 Task: Find connections with filter location Mineiros with filter topic #Storytellingwith filter profile language French with filter current company Industry Research Co with filter school Mulund College Of Commerce with filter industry Reupholstery and Furniture Repair with filter service category Ghostwriting with filter keywords title Church Volunteer
Action: Mouse moved to (524, 96)
Screenshot: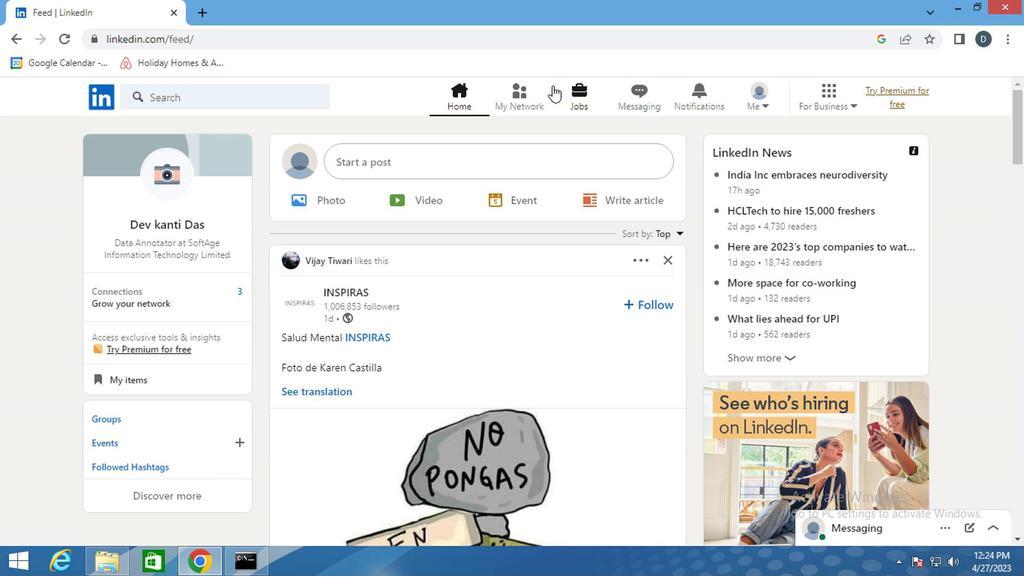 
Action: Mouse pressed left at (524, 96)
Screenshot: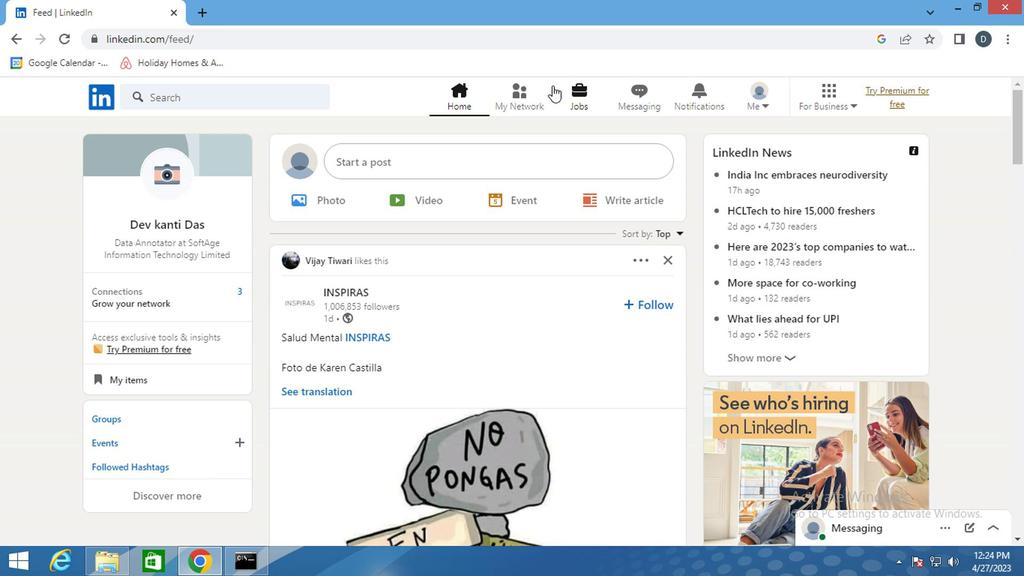 
Action: Mouse moved to (287, 178)
Screenshot: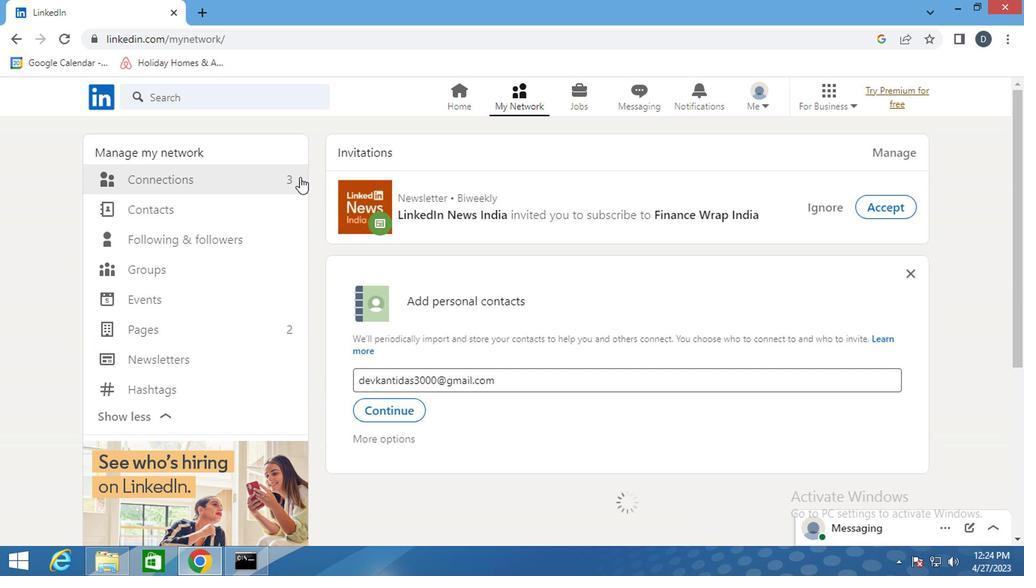 
Action: Mouse pressed left at (287, 178)
Screenshot: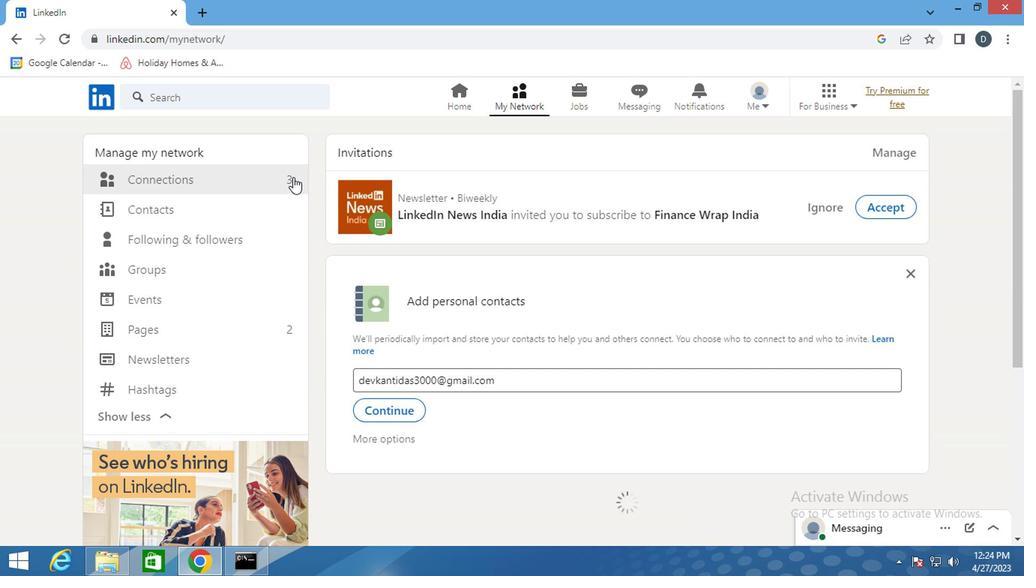 
Action: Mouse pressed left at (287, 178)
Screenshot: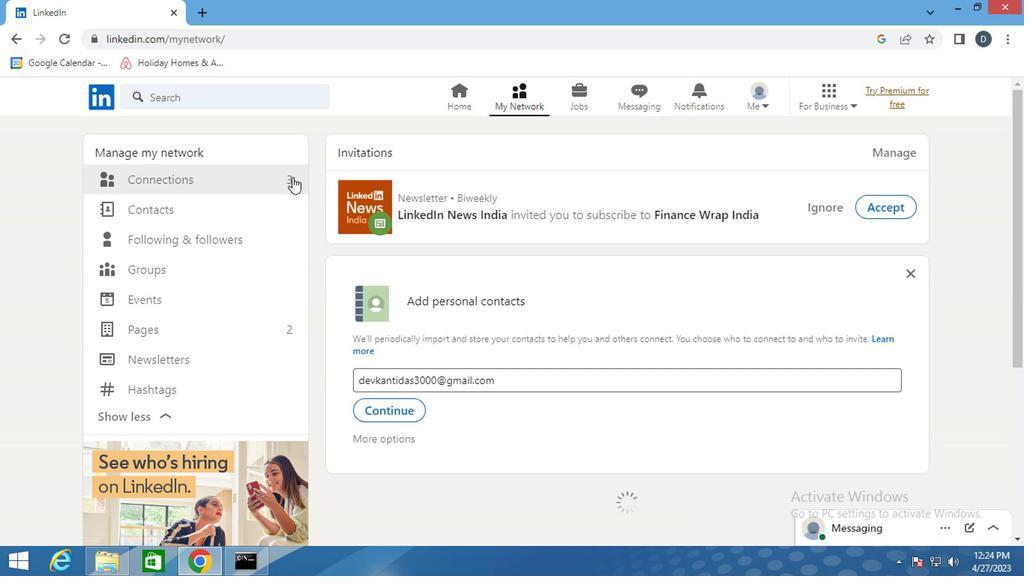
Action: Mouse moved to (642, 185)
Screenshot: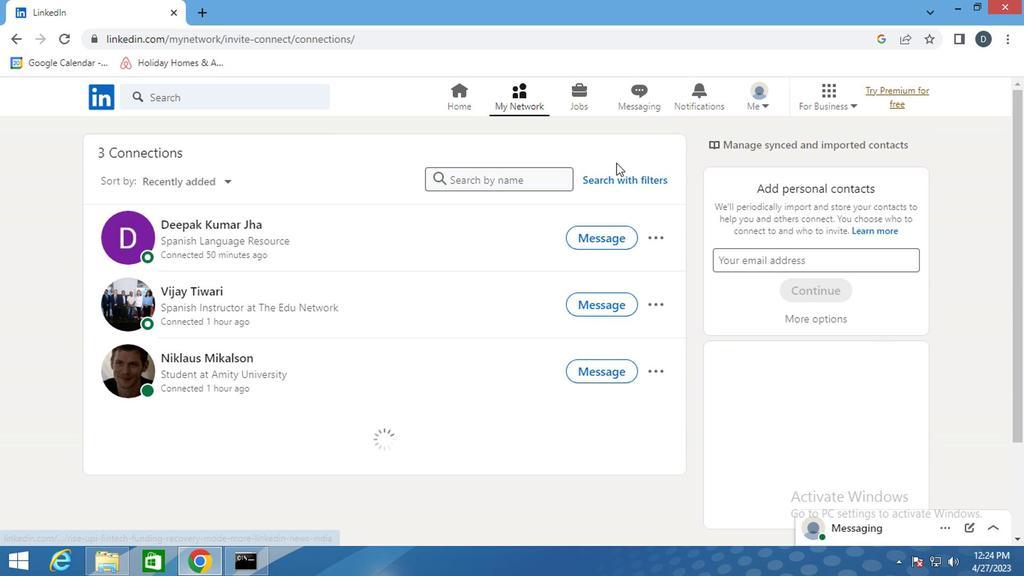 
Action: Mouse pressed left at (642, 185)
Screenshot: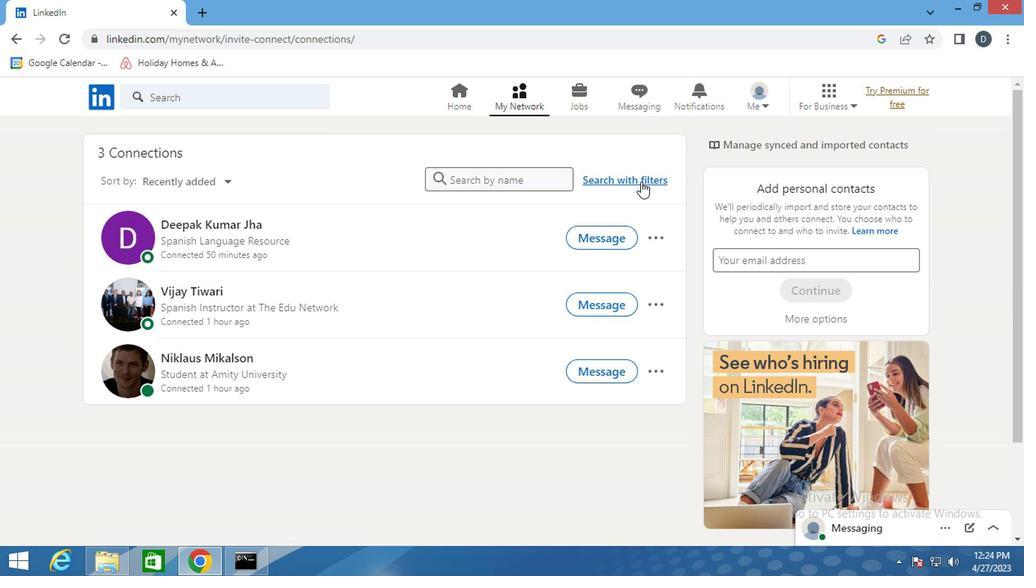 
Action: Mouse moved to (554, 136)
Screenshot: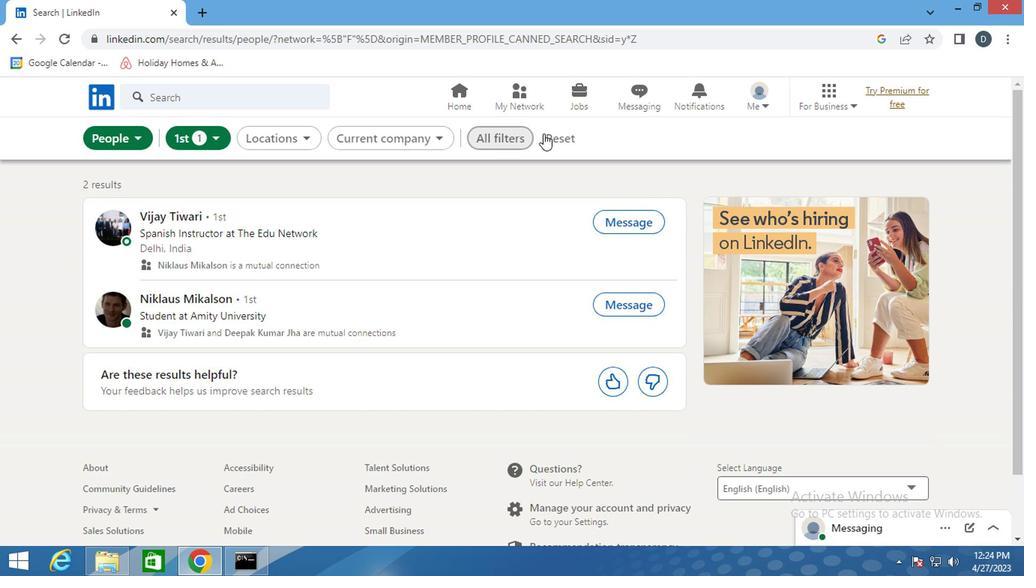 
Action: Mouse pressed left at (554, 136)
Screenshot: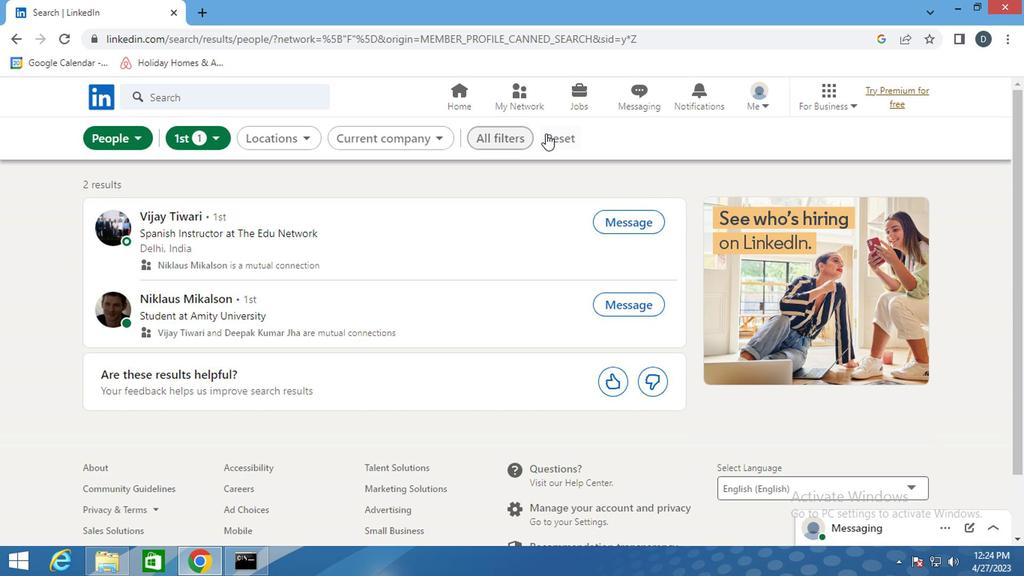 
Action: Mouse moved to (548, 137)
Screenshot: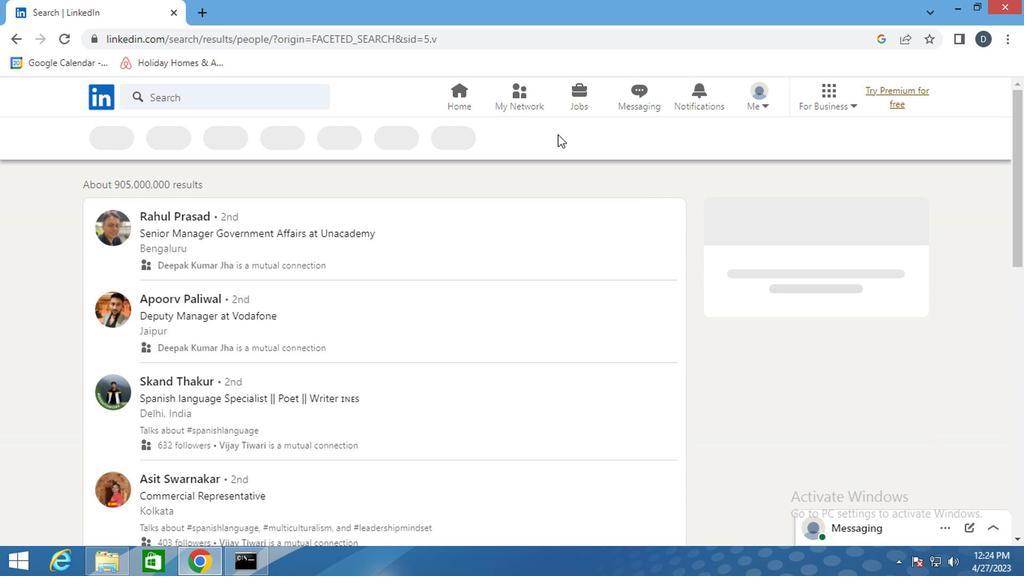 
Action: Mouse pressed left at (548, 137)
Screenshot: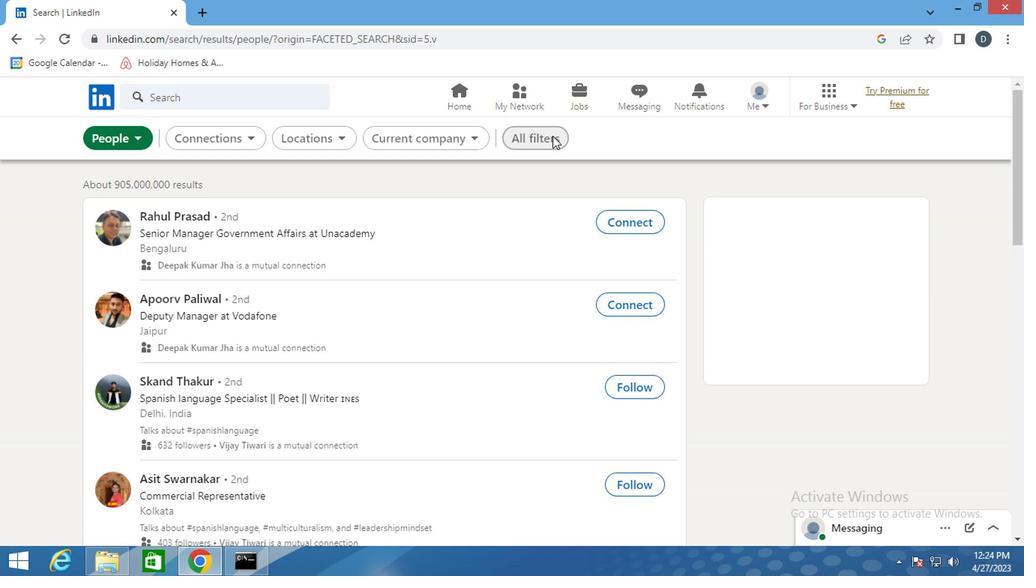 
Action: Mouse moved to (771, 298)
Screenshot: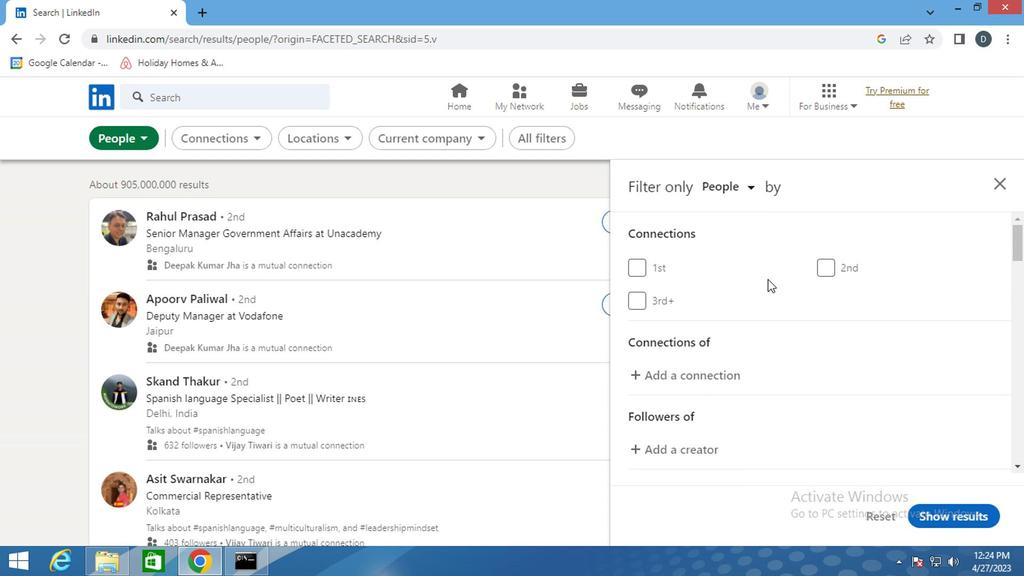 
Action: Mouse scrolled (771, 297) with delta (0, -1)
Screenshot: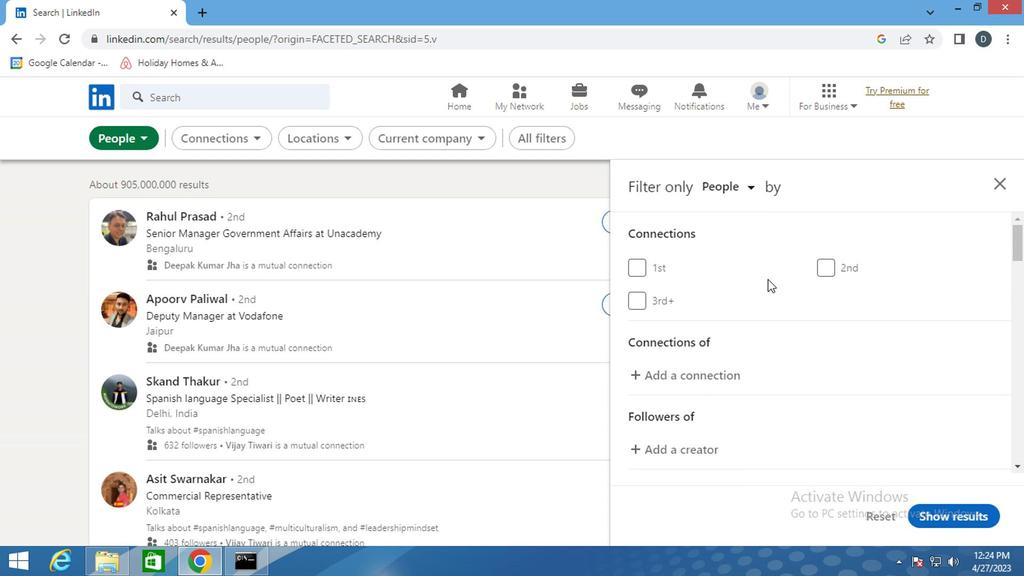 
Action: Mouse scrolled (771, 297) with delta (0, -1)
Screenshot: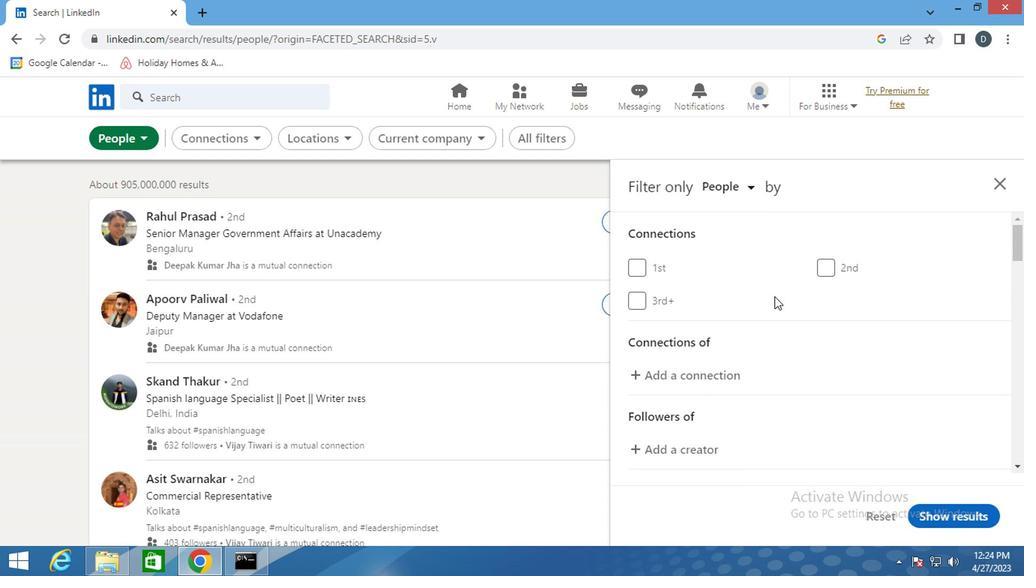 
Action: Mouse scrolled (771, 297) with delta (0, -1)
Screenshot: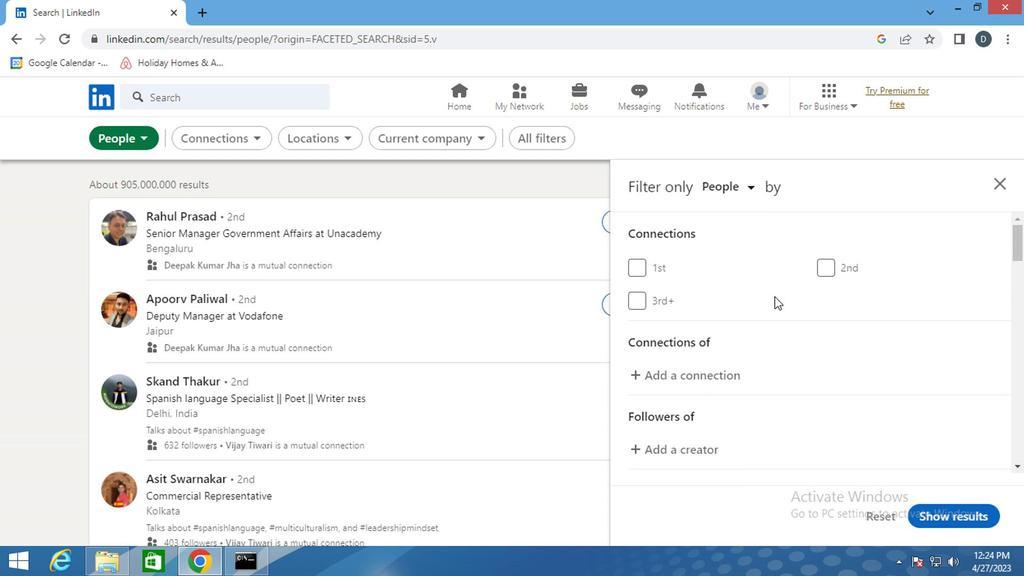 
Action: Mouse moved to (836, 357)
Screenshot: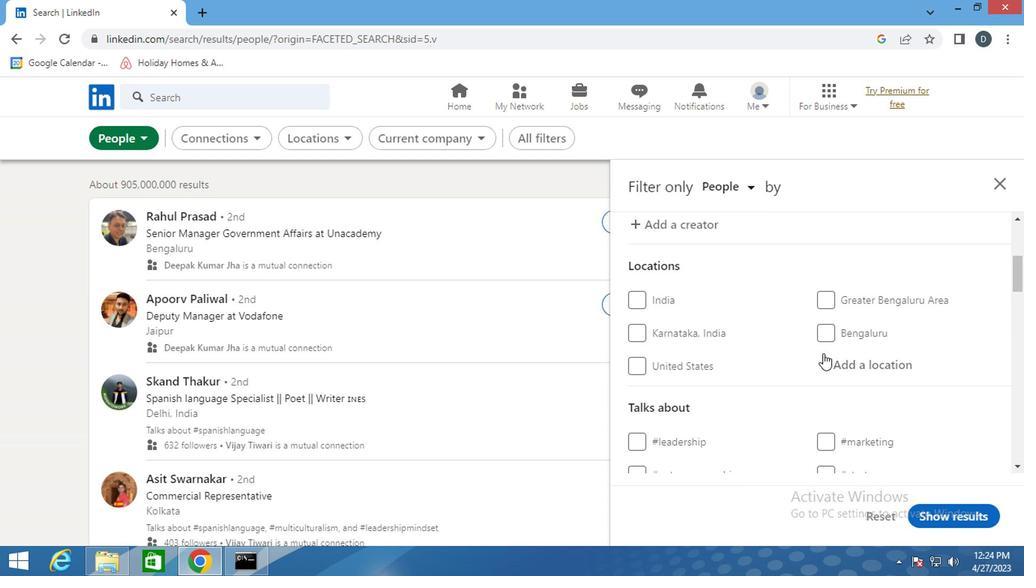 
Action: Mouse pressed left at (836, 357)
Screenshot: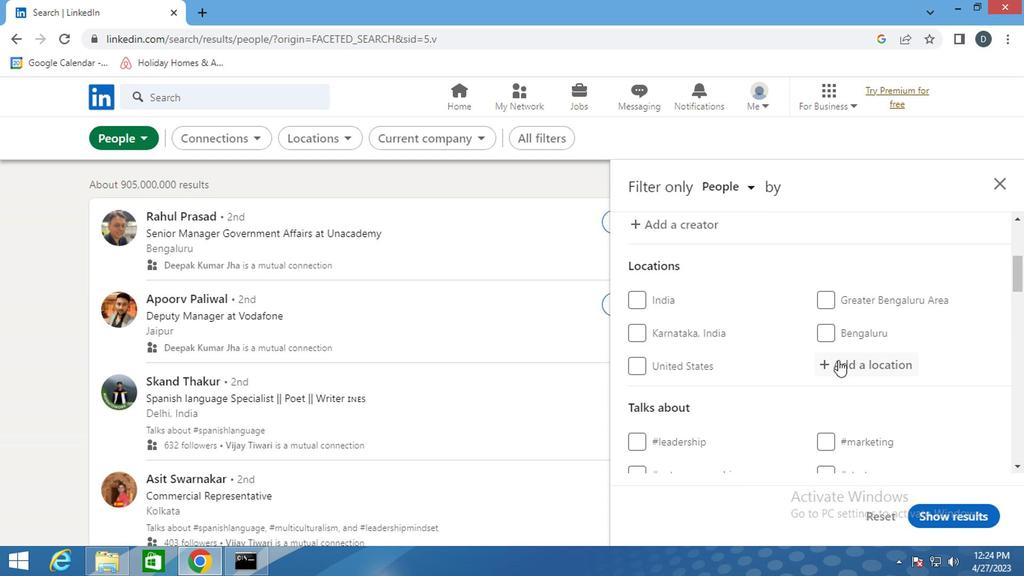 
Action: Mouse moved to (840, 355)
Screenshot: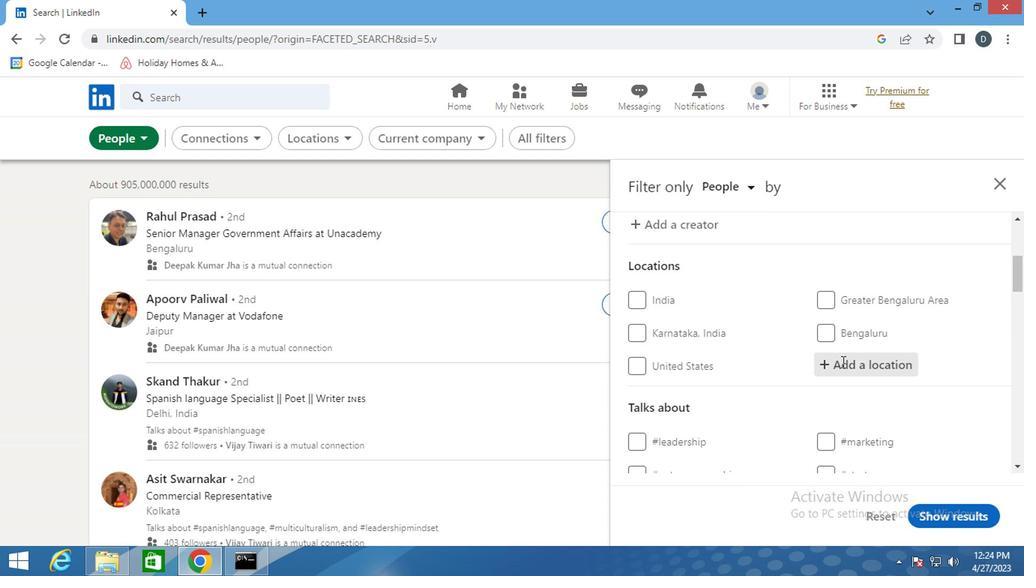 
Action: Key pressed <Key.shift_r>Miner<Key.backspace>ir
Screenshot: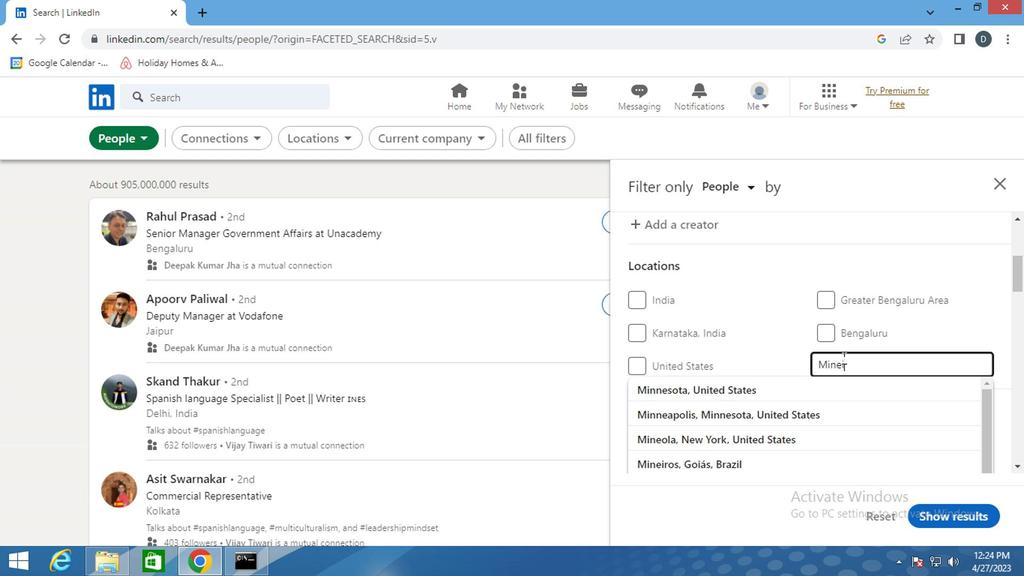 
Action: Mouse moved to (872, 361)
Screenshot: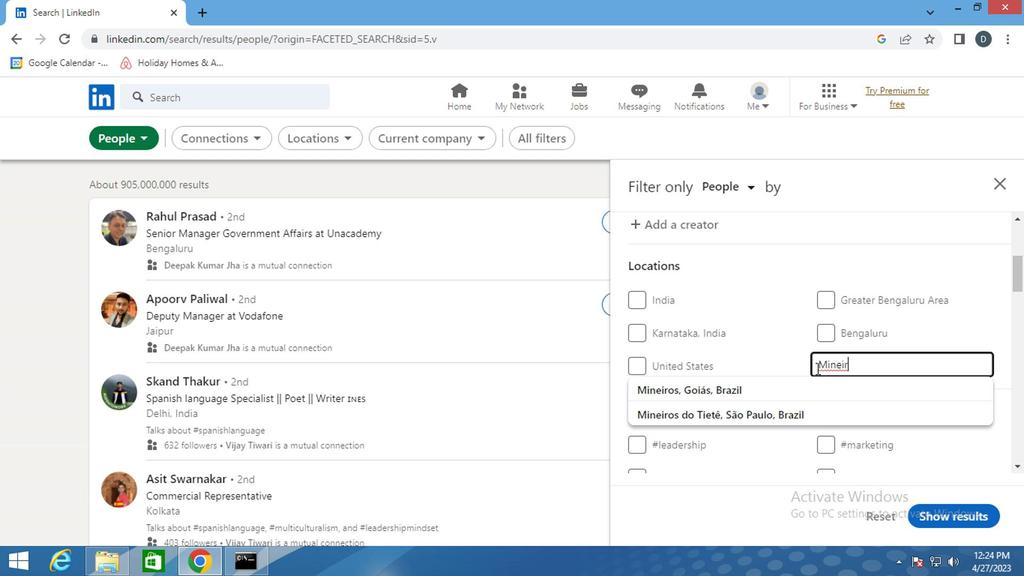 
Action: Key pressed os<Key.enter>
Screenshot: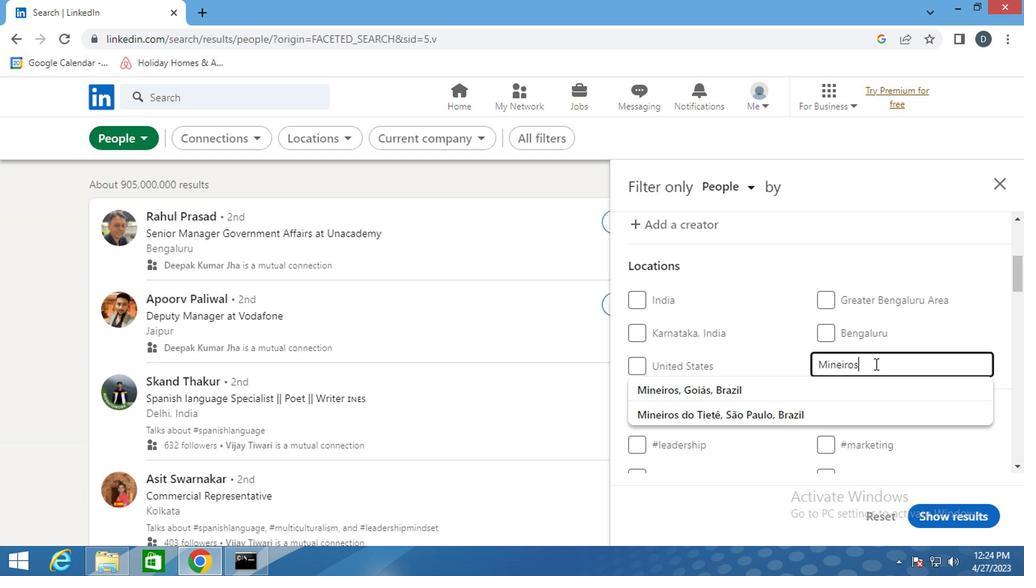 
Action: Mouse moved to (875, 361)
Screenshot: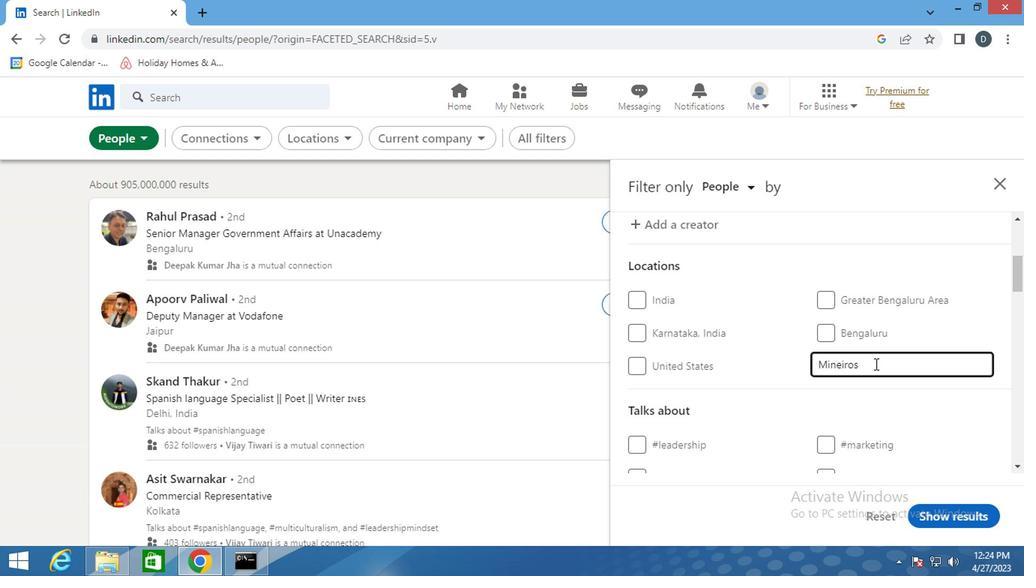 
Action: Mouse scrolled (875, 360) with delta (0, 0)
Screenshot: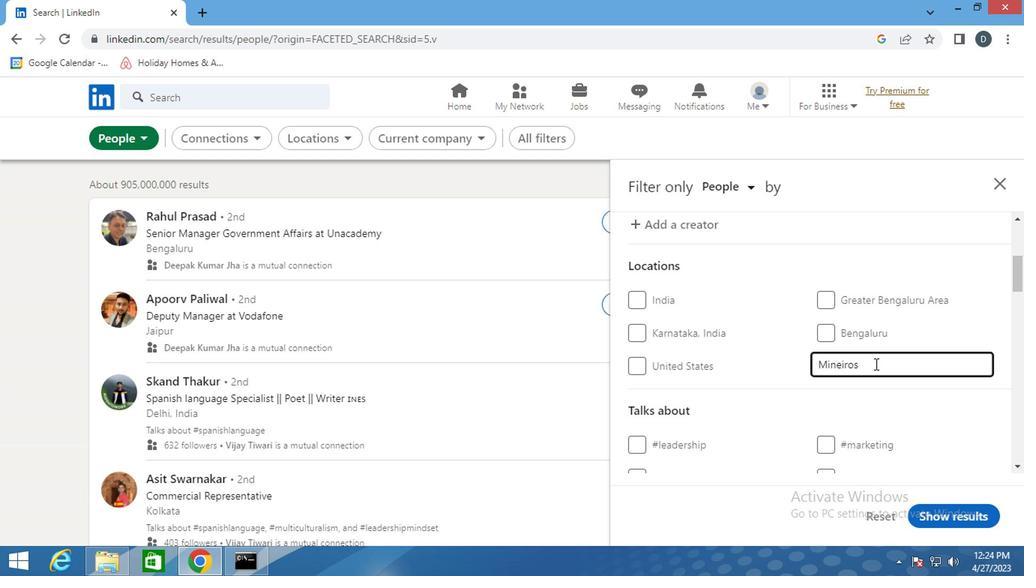 
Action: Mouse moved to (877, 363)
Screenshot: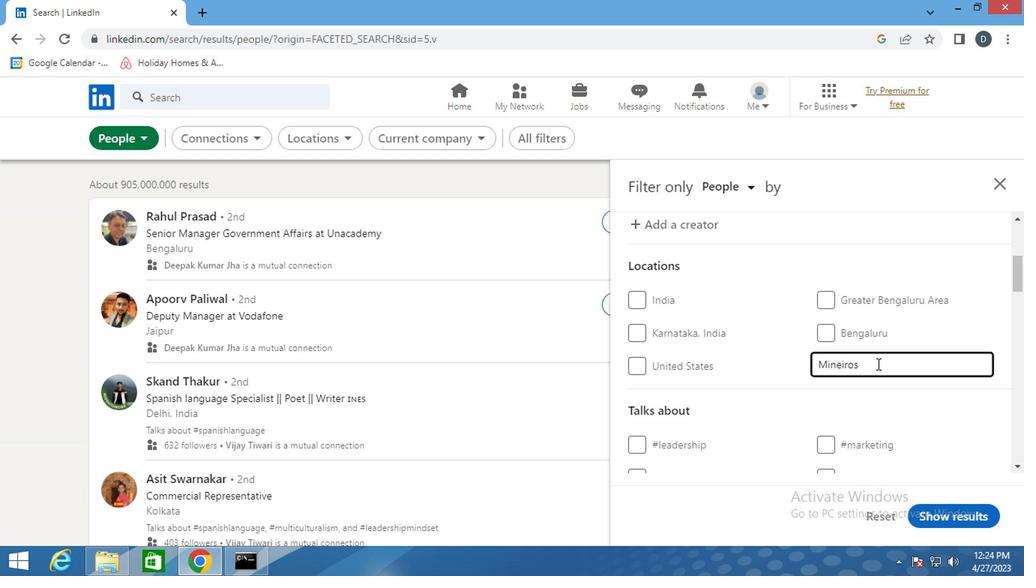 
Action: Mouse scrolled (877, 362) with delta (0, 0)
Screenshot: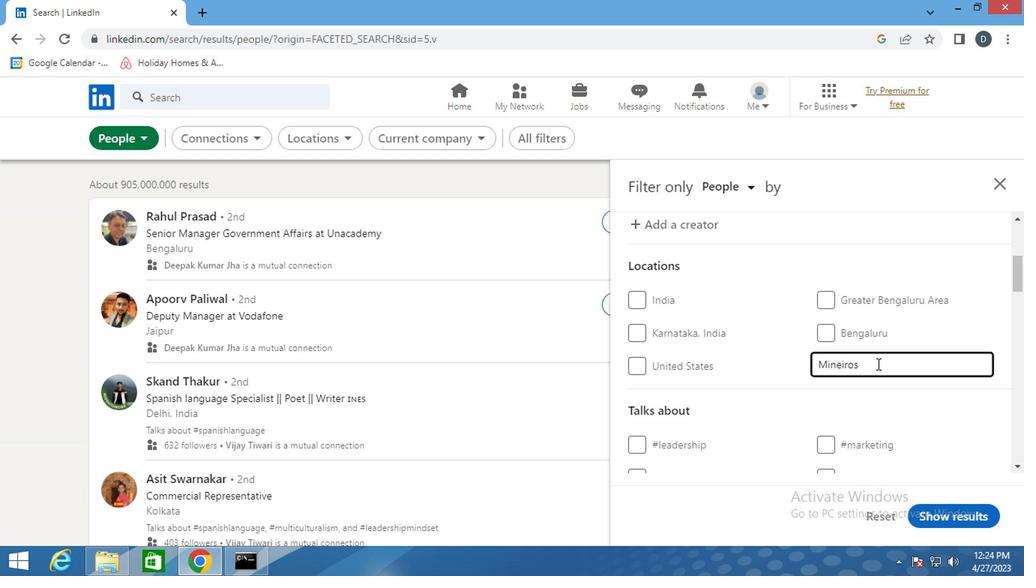 
Action: Mouse moved to (880, 366)
Screenshot: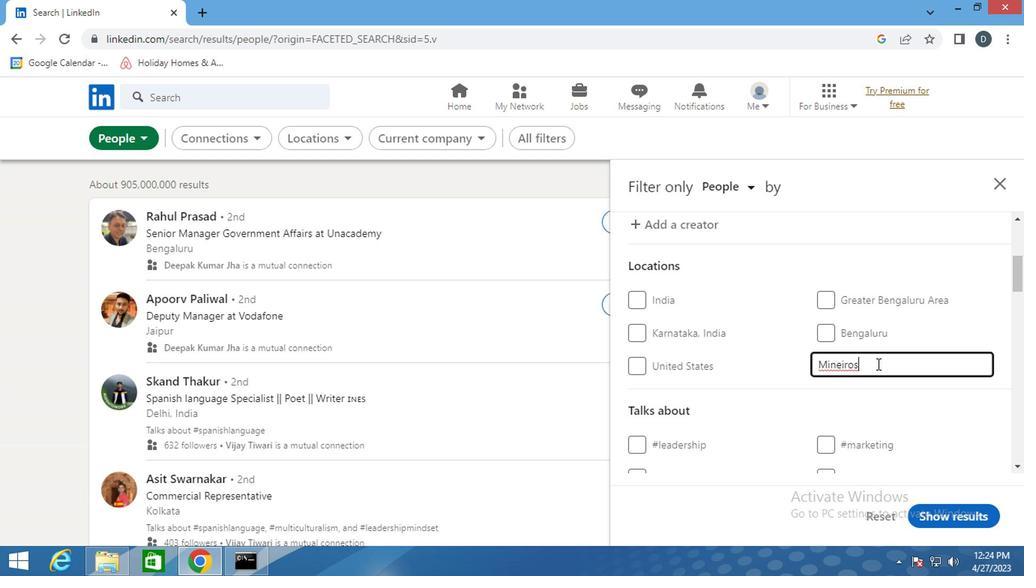 
Action: Mouse scrolled (880, 365) with delta (0, -1)
Screenshot: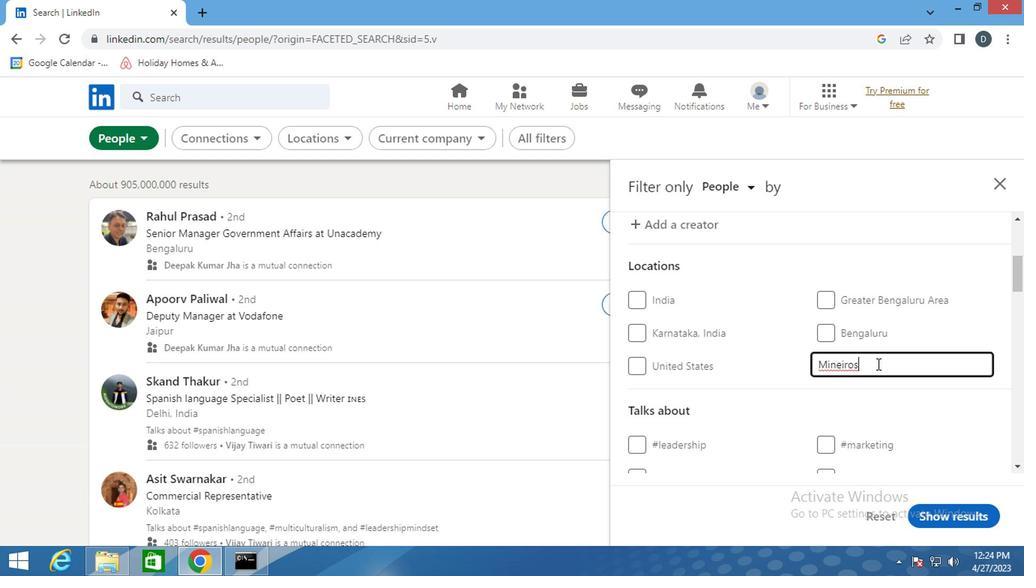 
Action: Mouse moved to (860, 276)
Screenshot: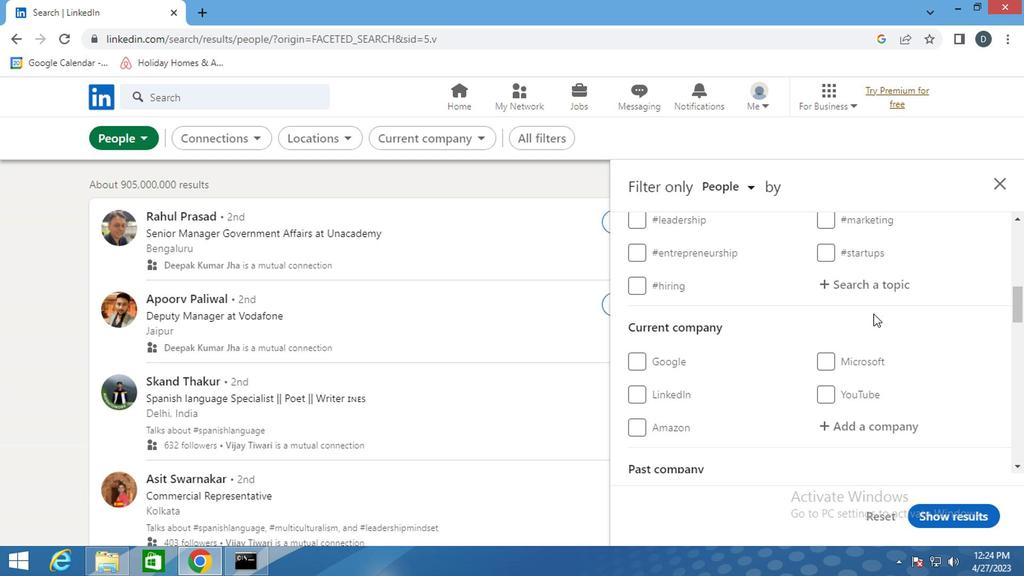
Action: Mouse pressed left at (860, 276)
Screenshot: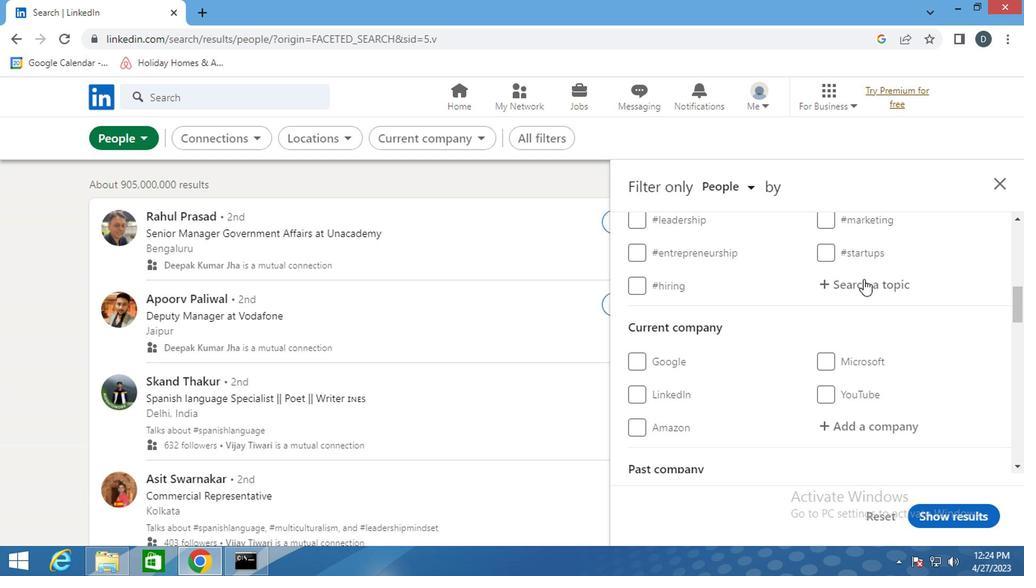 
Action: Key pressed <Key.shift>#<Key.shift>STORYTELLING
Screenshot: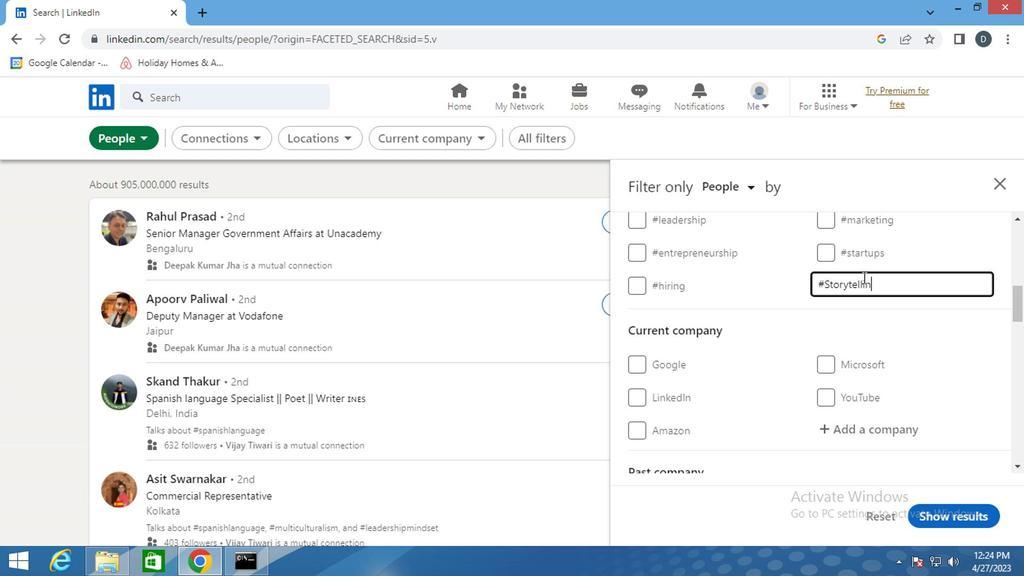 
Action: Mouse moved to (860, 306)
Screenshot: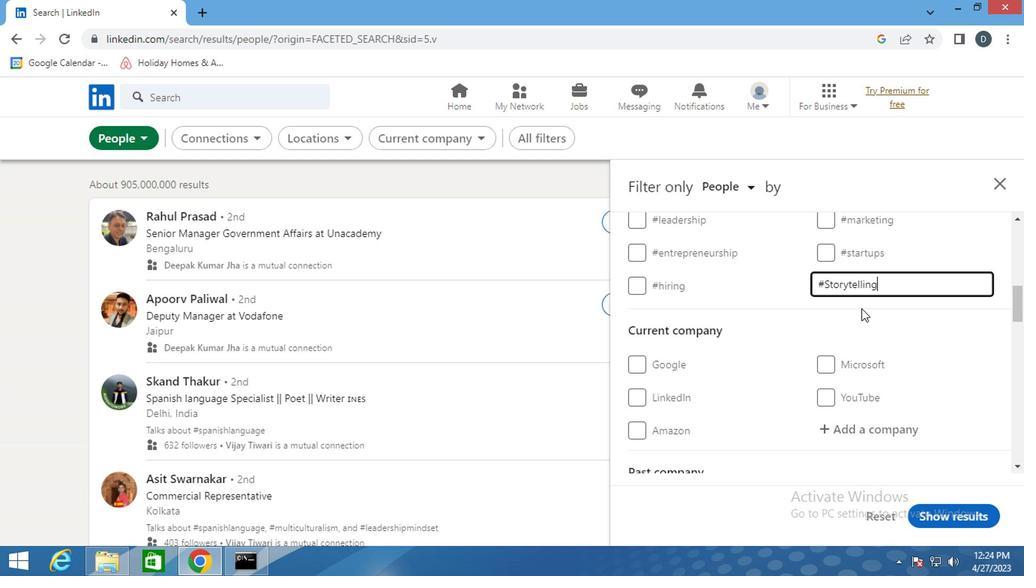 
Action: Mouse scrolled (860, 306) with delta (0, 0)
Screenshot: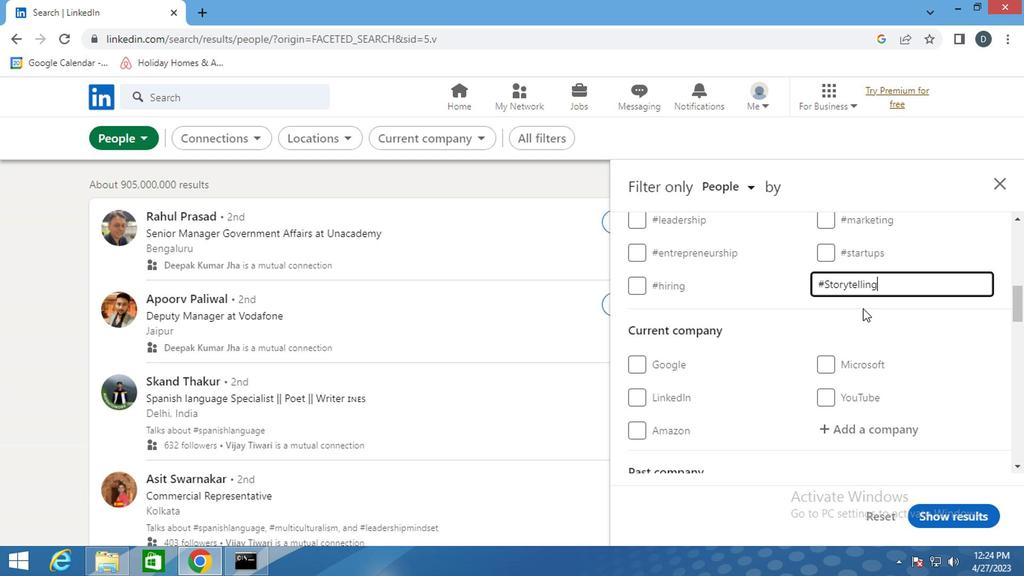 
Action: Mouse scrolled (860, 306) with delta (0, 0)
Screenshot: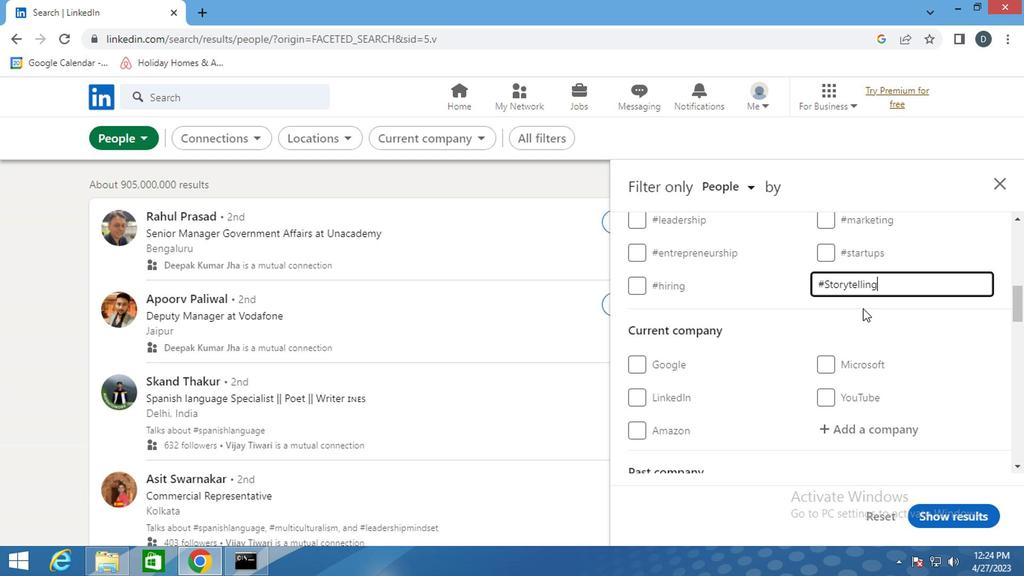 
Action: Mouse moved to (845, 286)
Screenshot: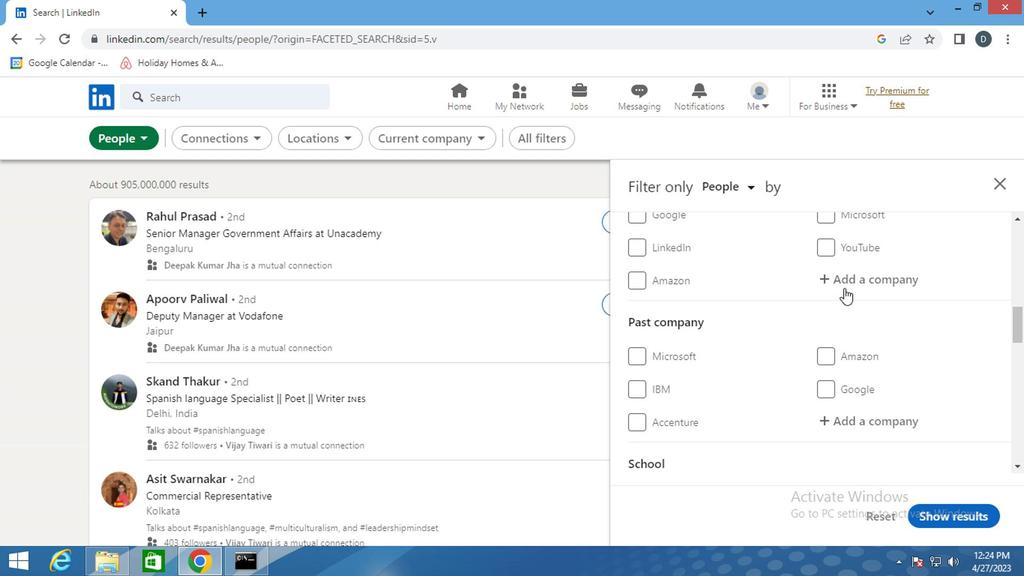 
Action: Mouse scrolled (845, 285) with delta (0, -1)
Screenshot: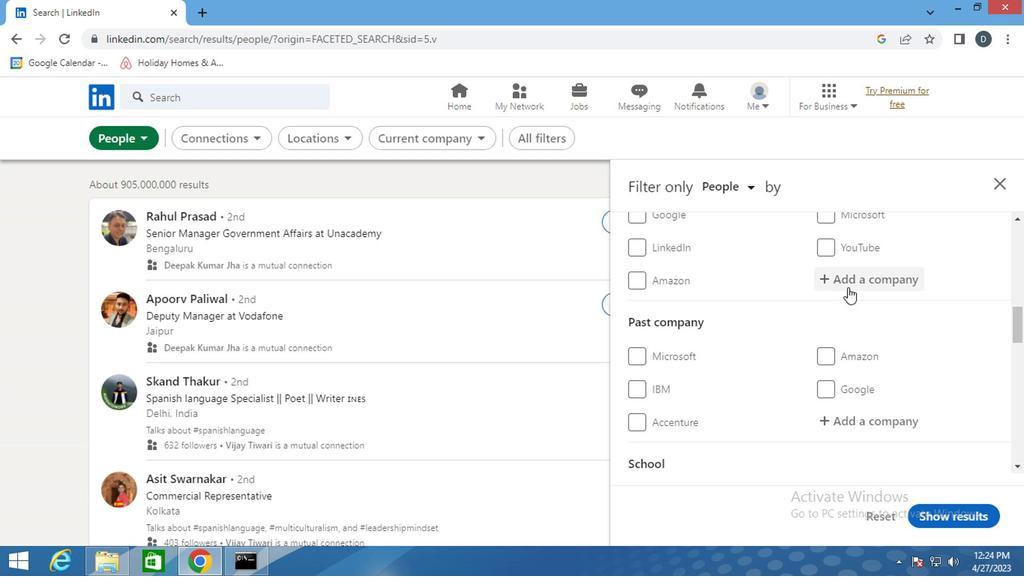 
Action: Mouse scrolled (845, 285) with delta (0, -1)
Screenshot: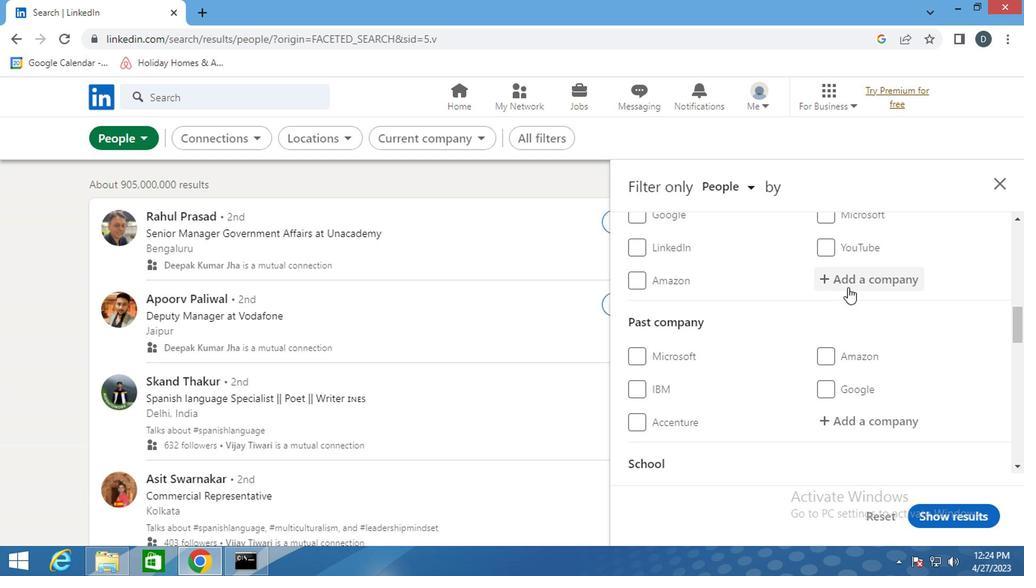 
Action: Mouse scrolled (845, 285) with delta (0, -1)
Screenshot: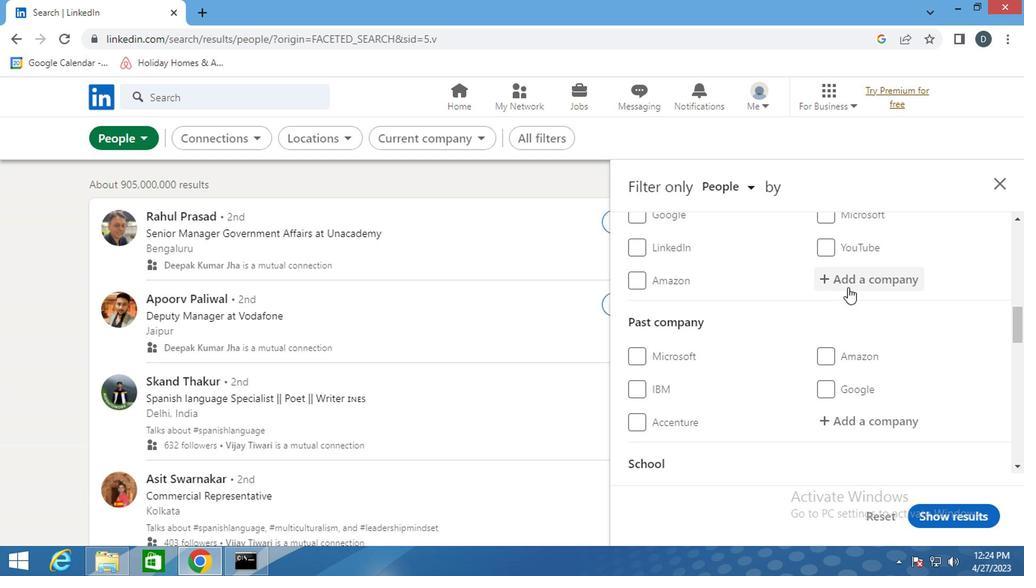 
Action: Mouse scrolled (845, 285) with delta (0, -1)
Screenshot: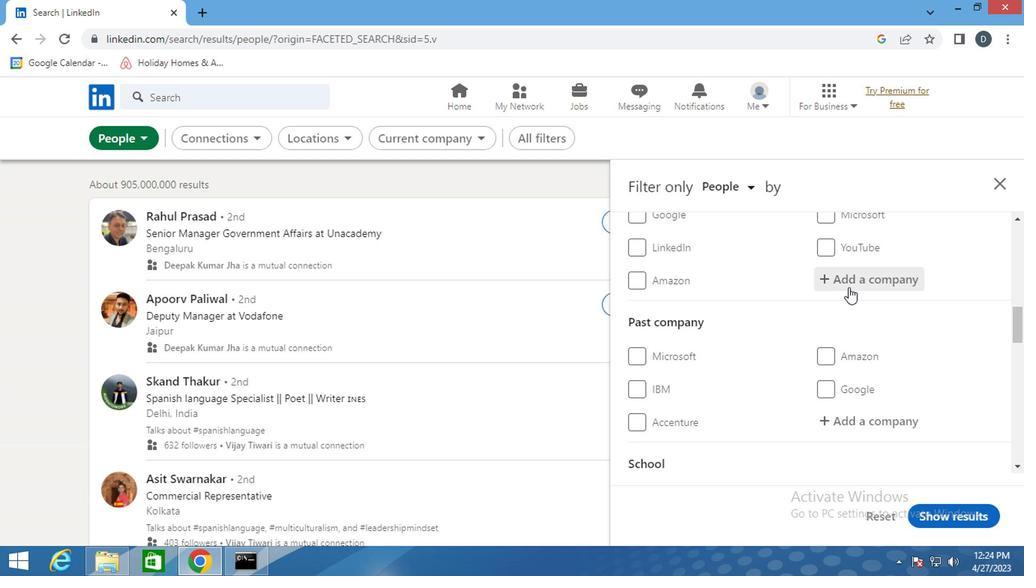 
Action: Mouse moved to (845, 286)
Screenshot: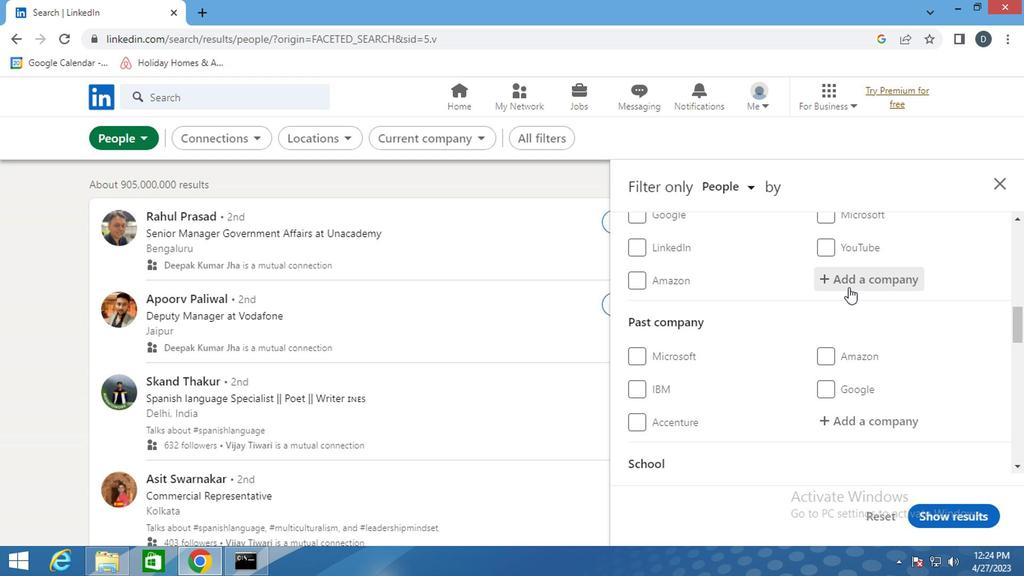 
Action: Mouse scrolled (845, 285) with delta (0, -1)
Screenshot: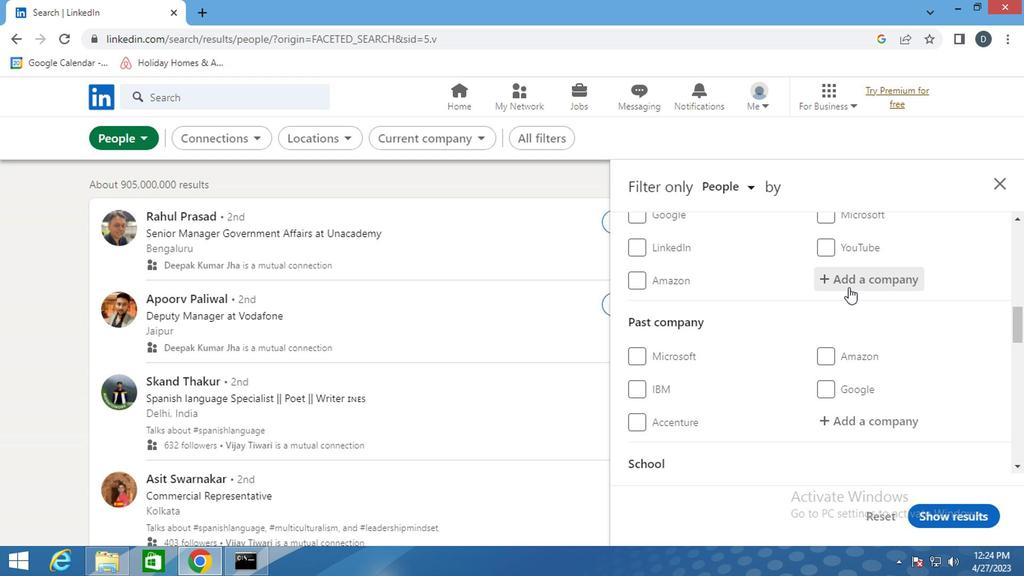 
Action: Mouse scrolled (845, 285) with delta (0, -1)
Screenshot: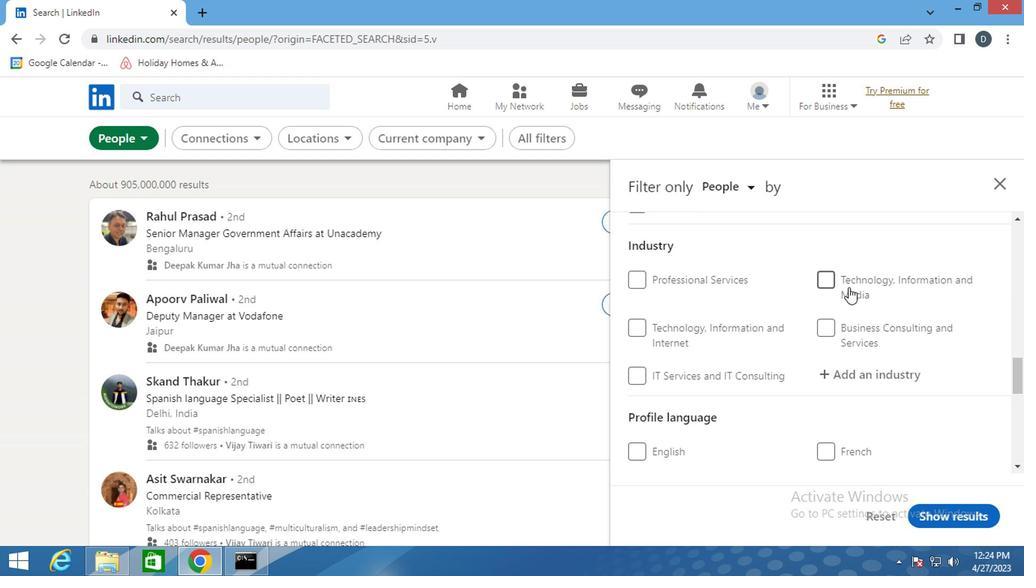 
Action: Mouse scrolled (845, 285) with delta (0, -1)
Screenshot: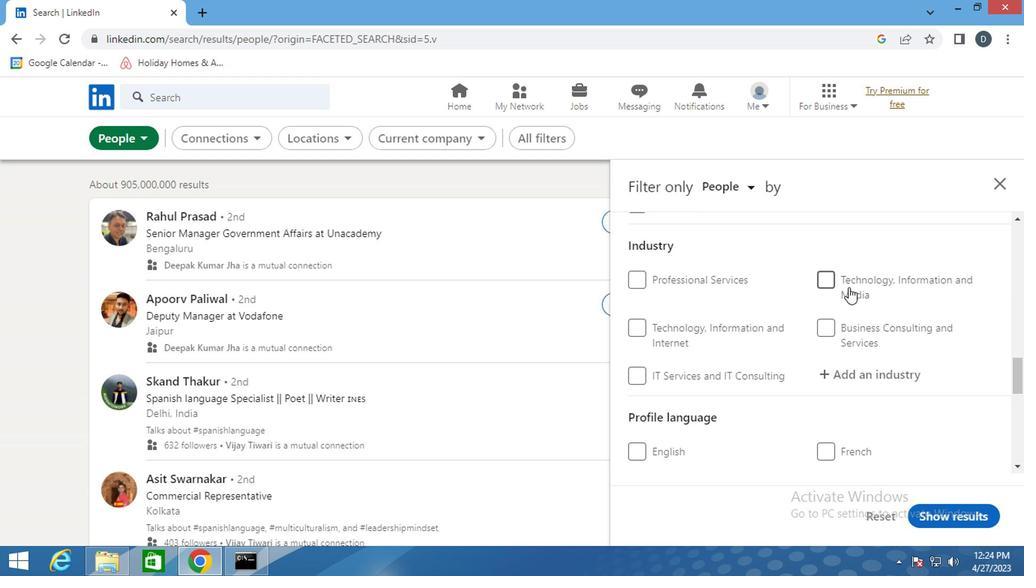 
Action: Mouse scrolled (845, 285) with delta (0, -1)
Screenshot: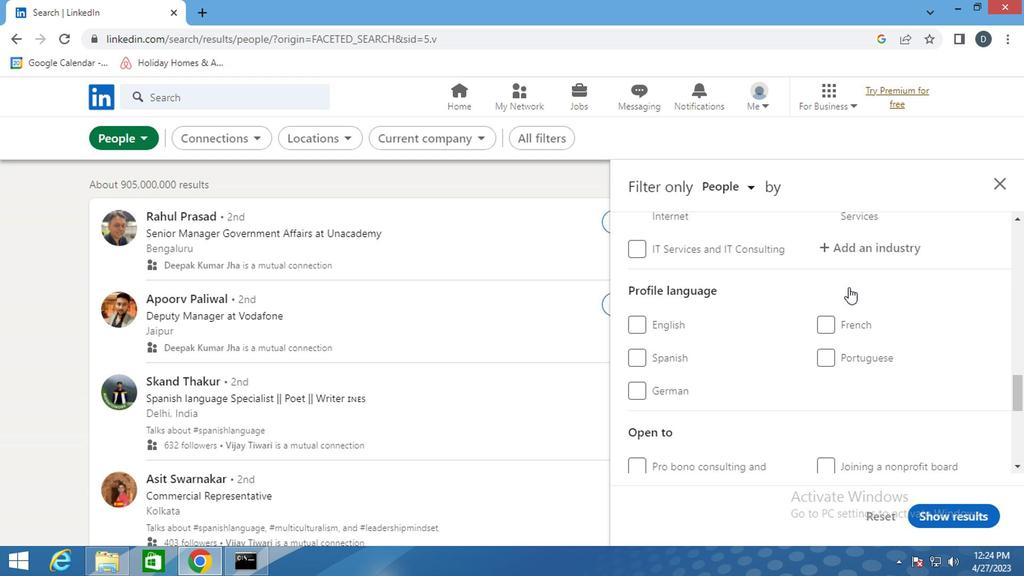 
Action: Mouse moved to (856, 230)
Screenshot: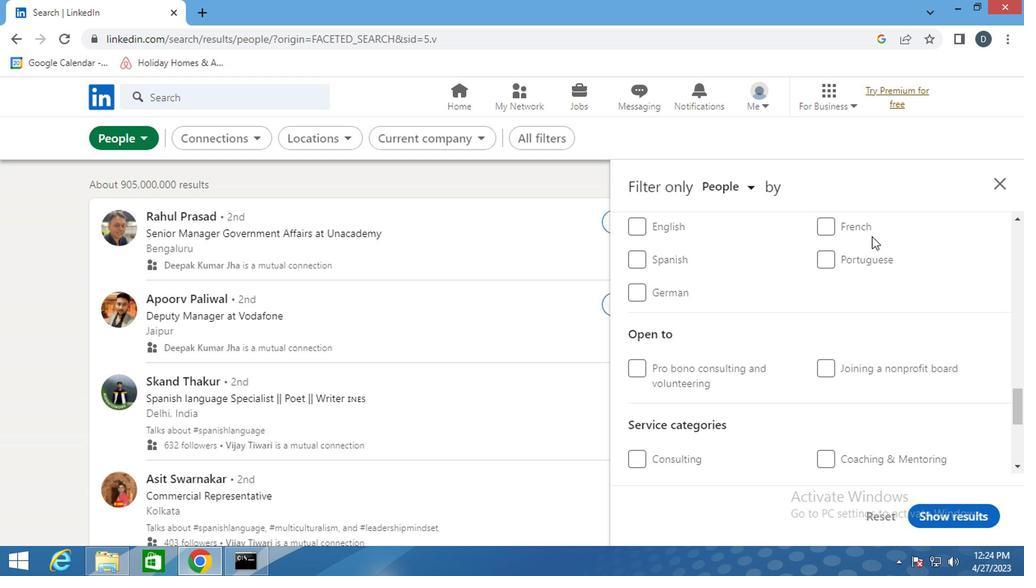 
Action: Mouse pressed left at (856, 230)
Screenshot: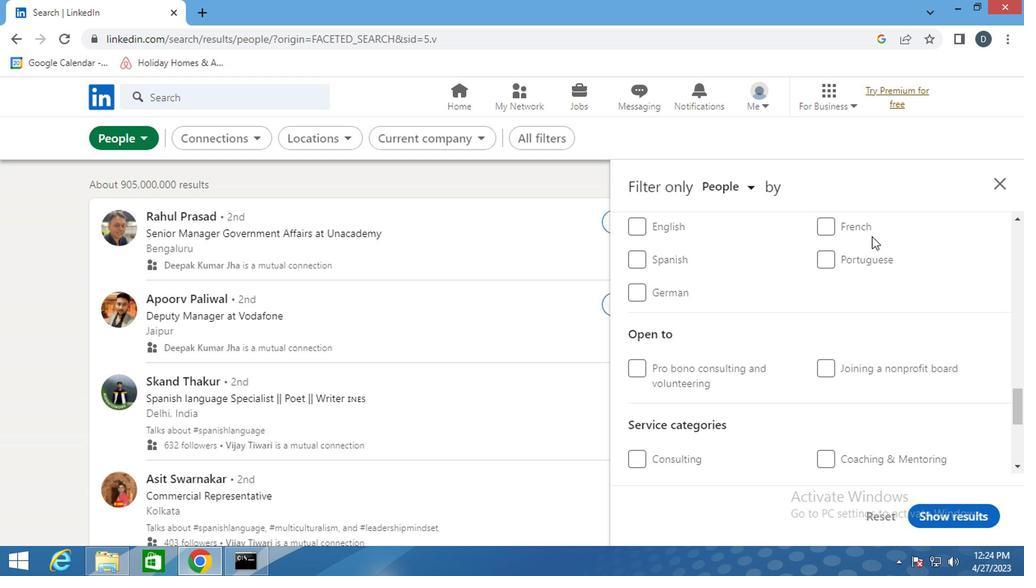
Action: Mouse moved to (881, 347)
Screenshot: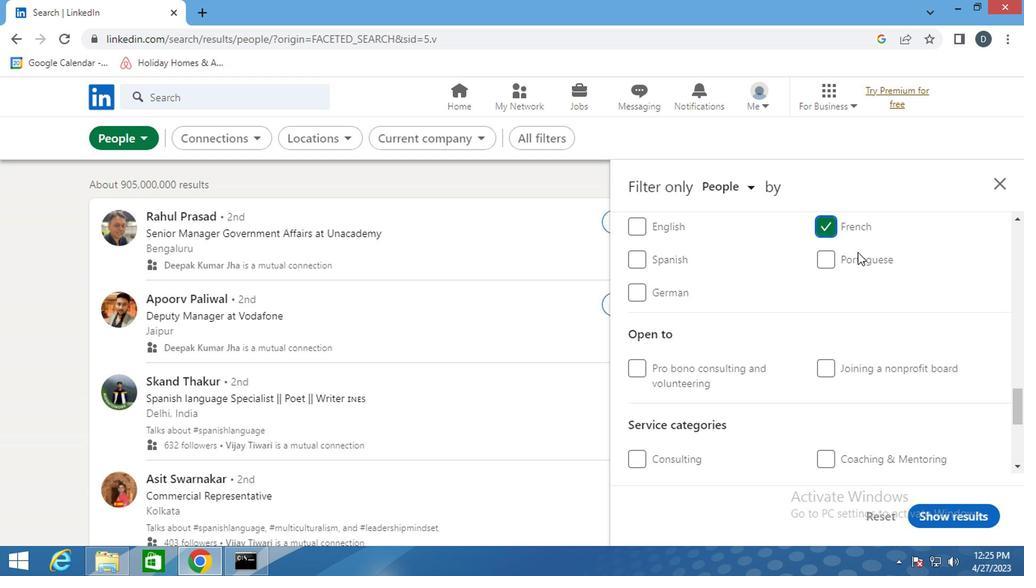 
Action: Mouse scrolled (881, 348) with delta (0, 1)
Screenshot: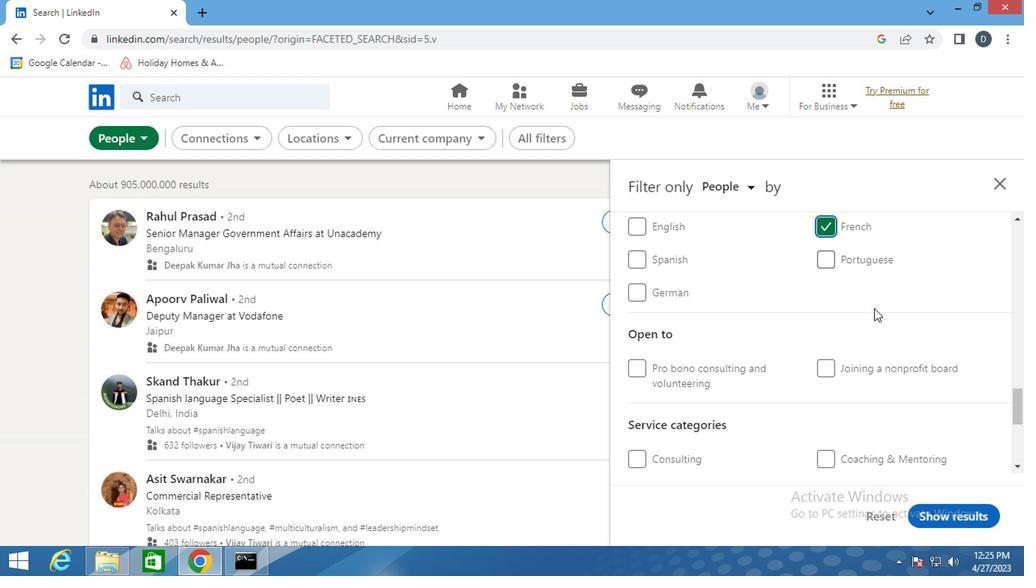 
Action: Mouse scrolled (881, 348) with delta (0, 1)
Screenshot: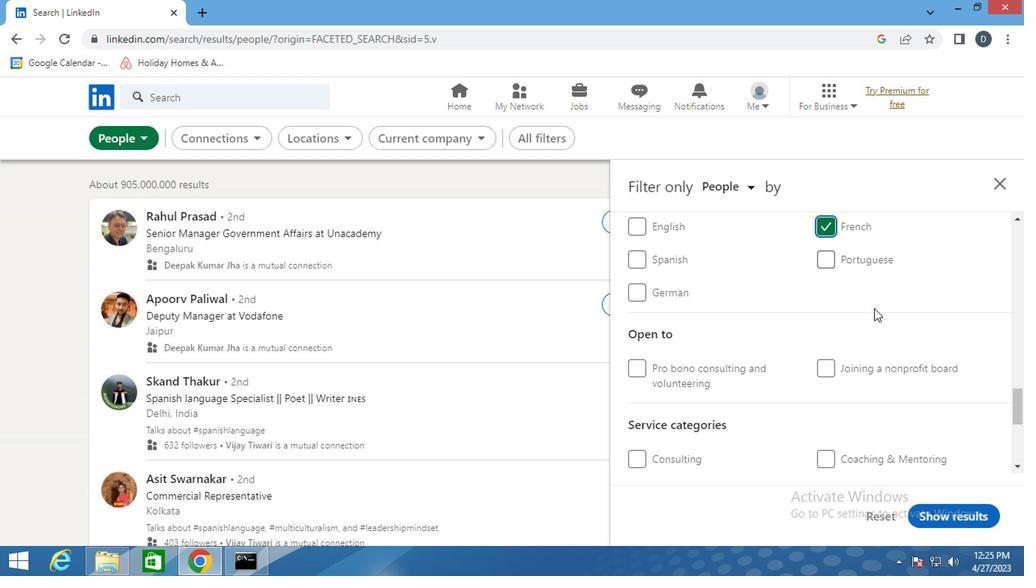 
Action: Mouse scrolled (881, 348) with delta (0, 1)
Screenshot: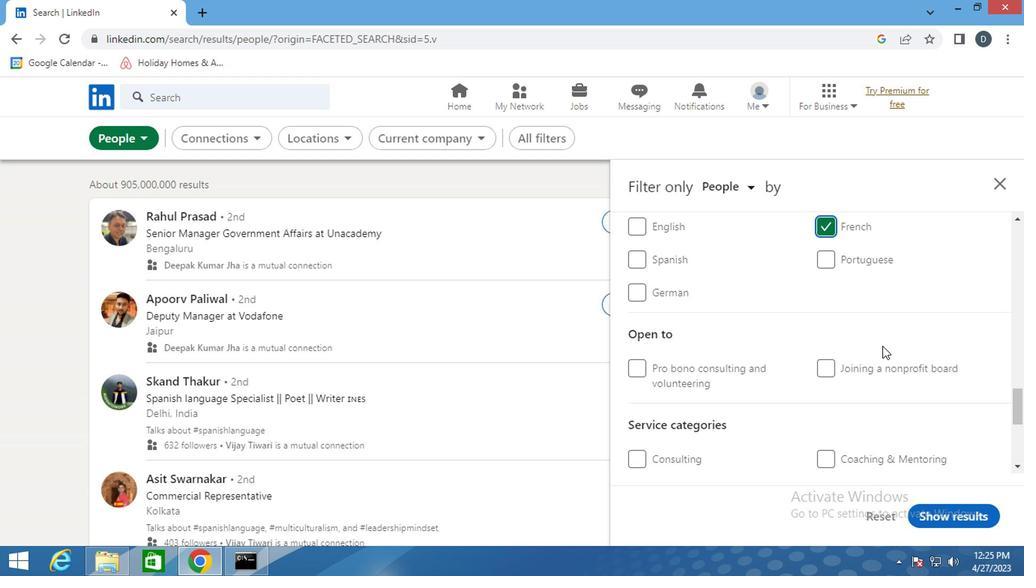 
Action: Mouse scrolled (881, 348) with delta (0, 1)
Screenshot: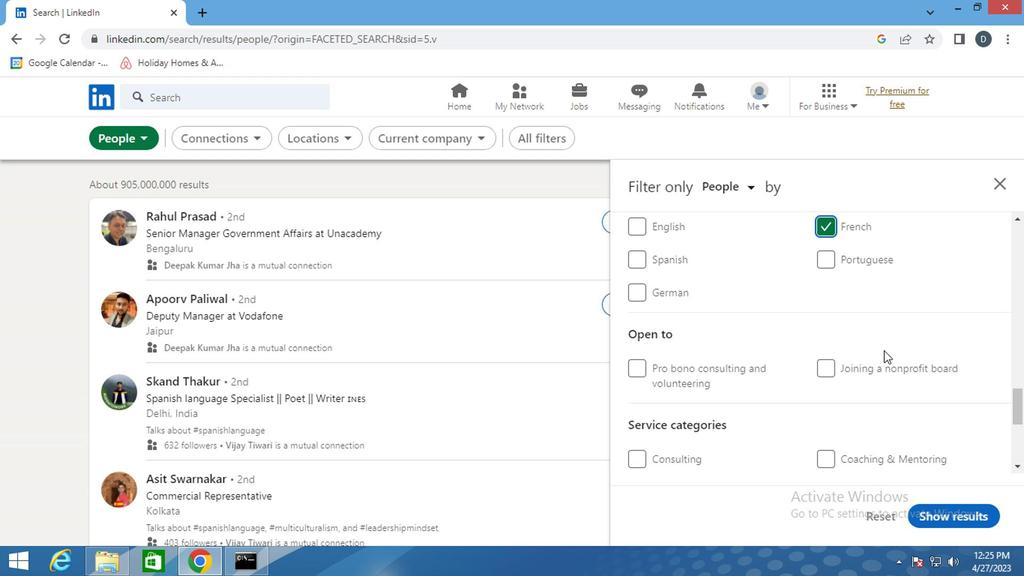 
Action: Mouse scrolled (881, 348) with delta (0, 1)
Screenshot: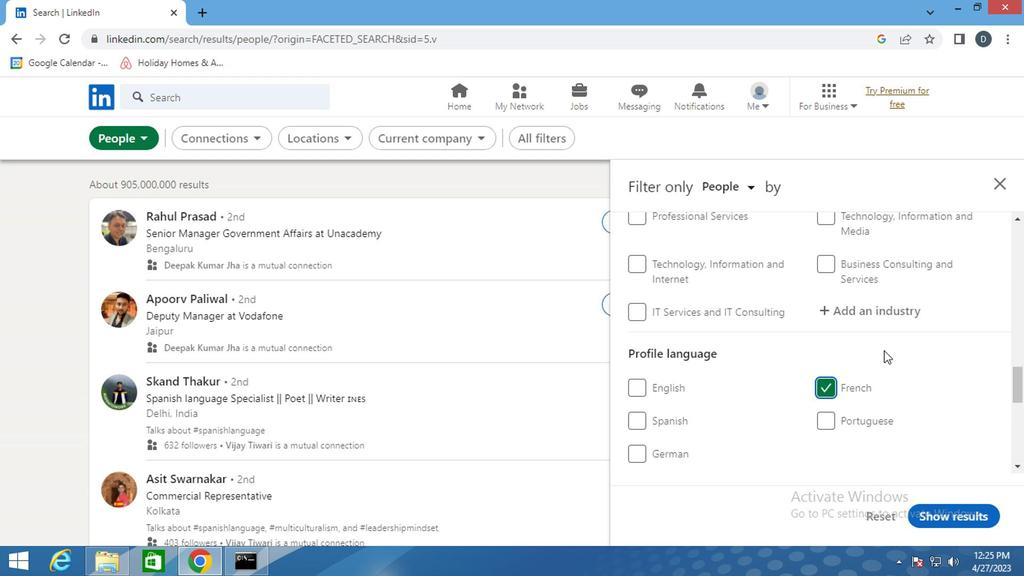 
Action: Mouse scrolled (881, 348) with delta (0, 1)
Screenshot: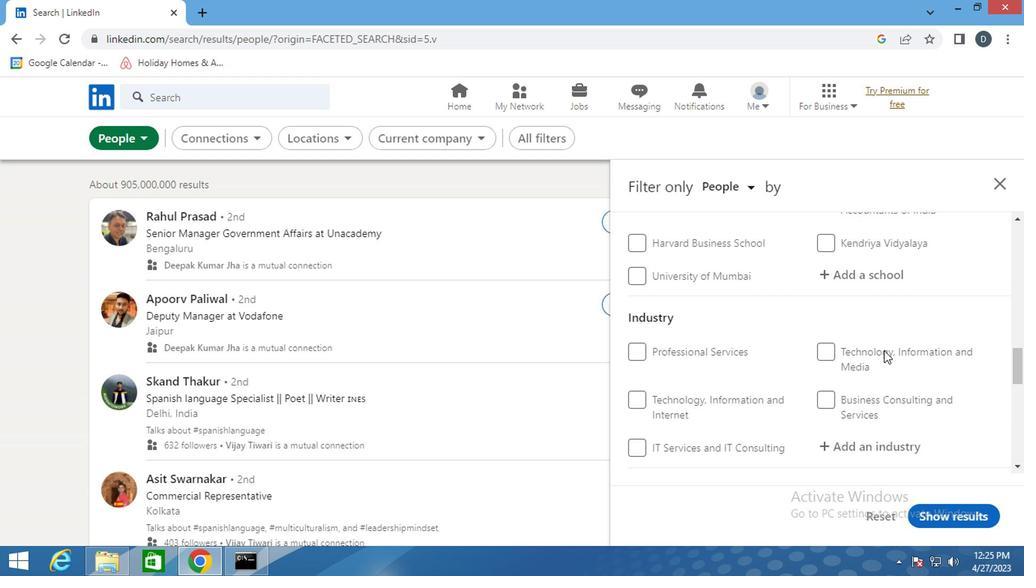 
Action: Mouse scrolled (881, 348) with delta (0, 1)
Screenshot: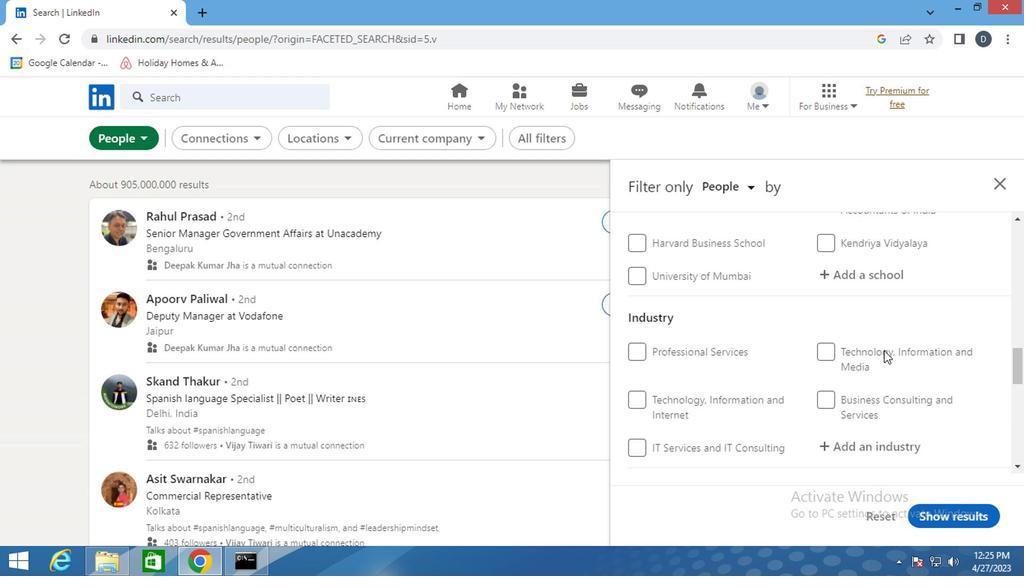 
Action: Mouse scrolled (881, 348) with delta (0, 1)
Screenshot: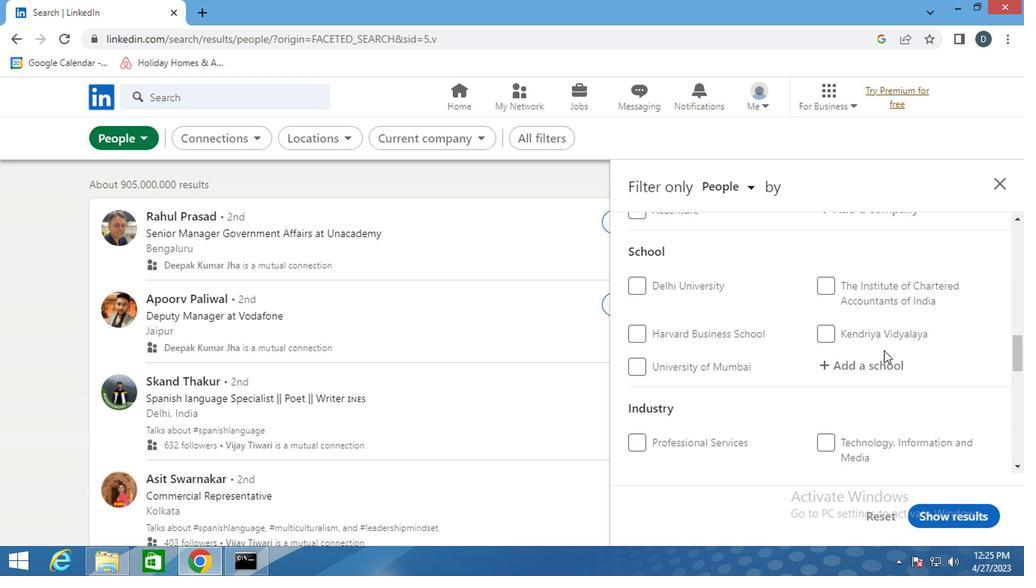 
Action: Mouse scrolled (881, 348) with delta (0, 1)
Screenshot: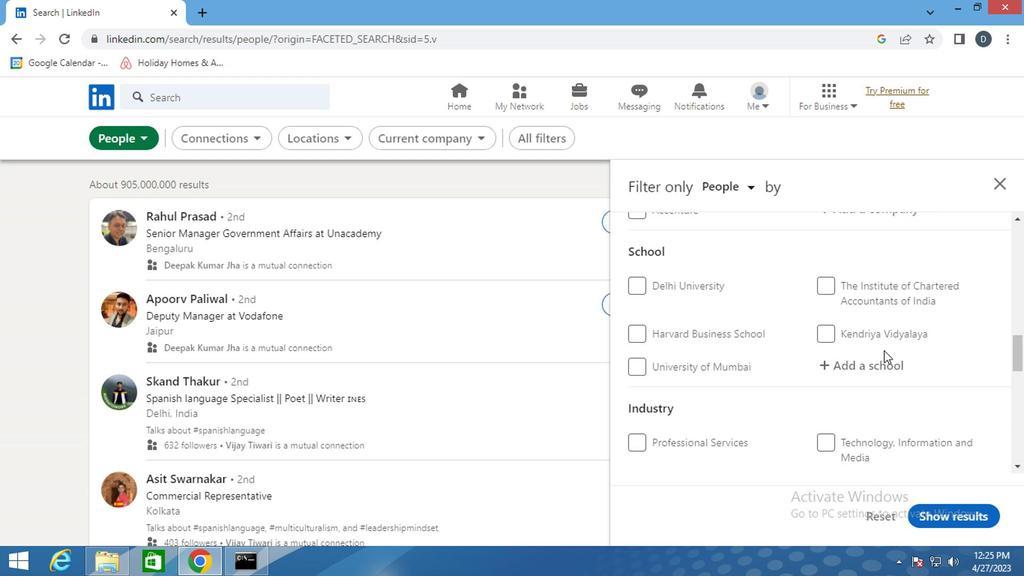 
Action: Mouse pressed left at (881, 347)
Screenshot: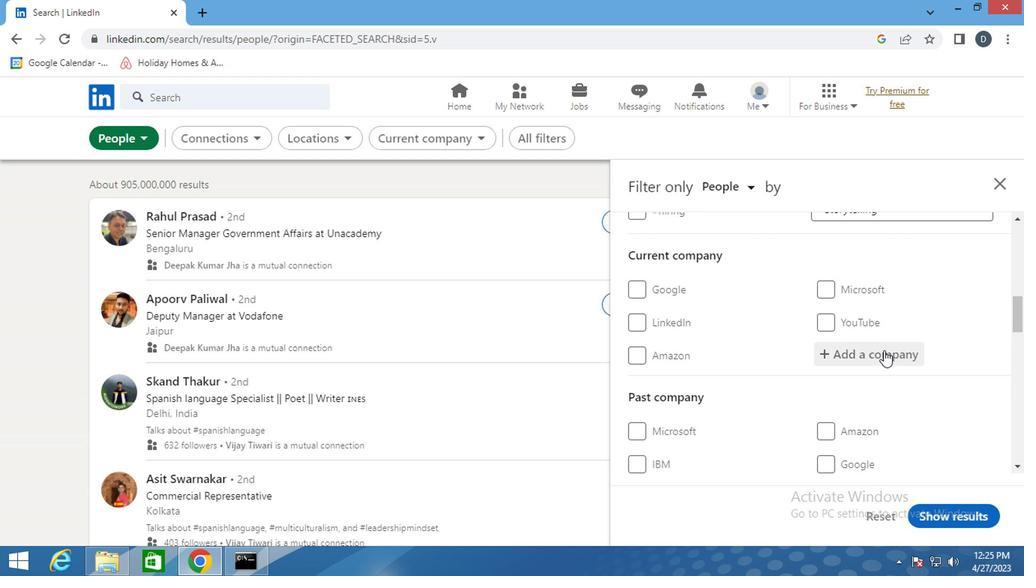 
Action: Mouse moved to (881, 348)
Screenshot: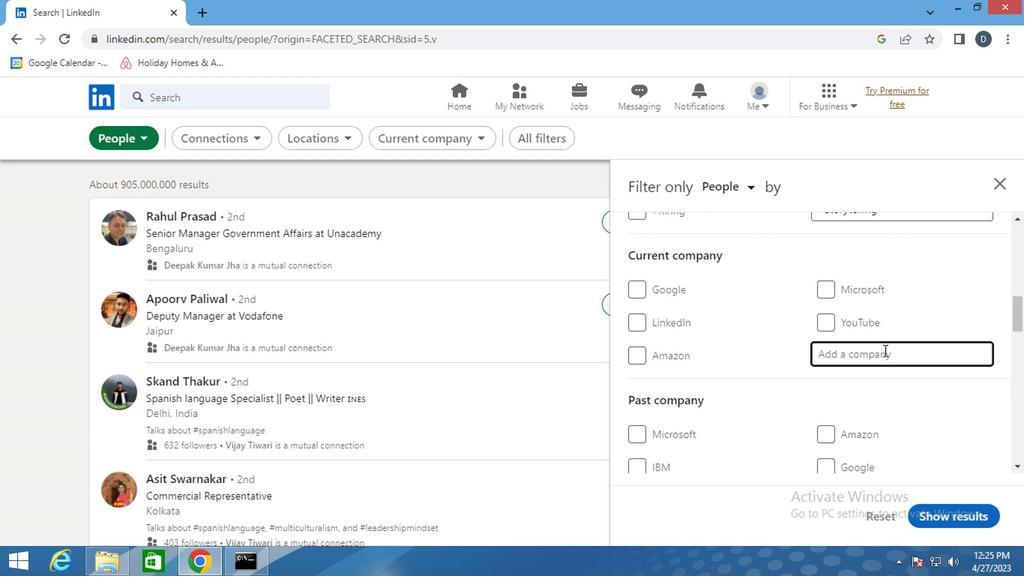 
Action: Key pressed <Key.shift><Key.shift><Key.shift><Key.shift><Key.shift>INDUSTRY<Key.space><Key.shift>RESE
Screenshot: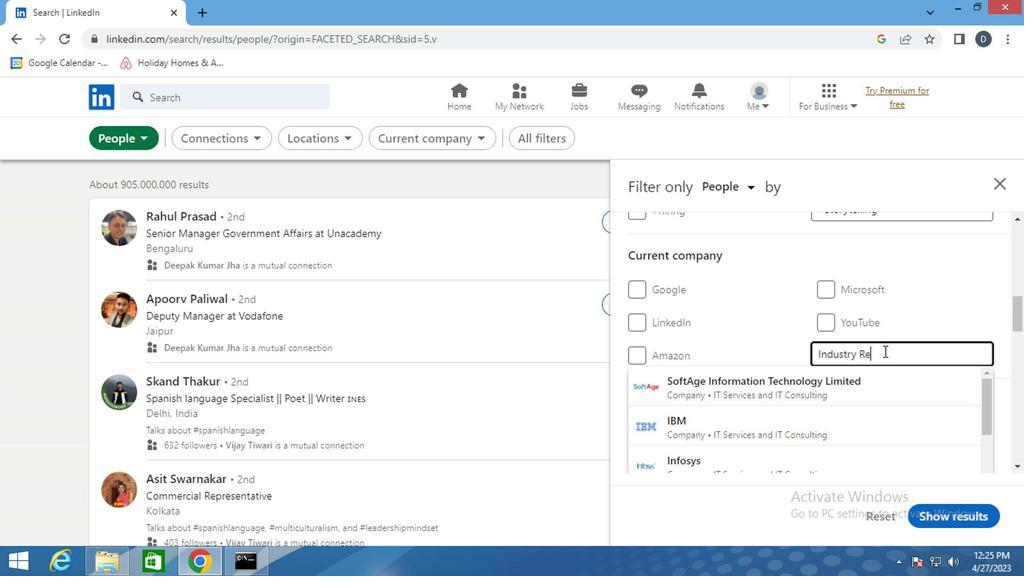 
Action: Mouse moved to (871, 380)
Screenshot: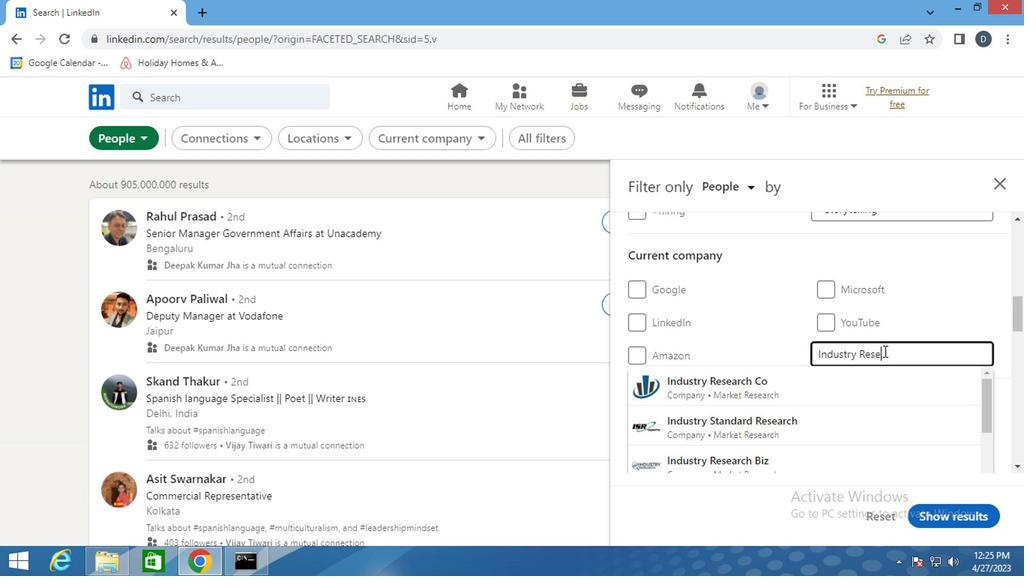 
Action: Mouse pressed left at (871, 380)
Screenshot: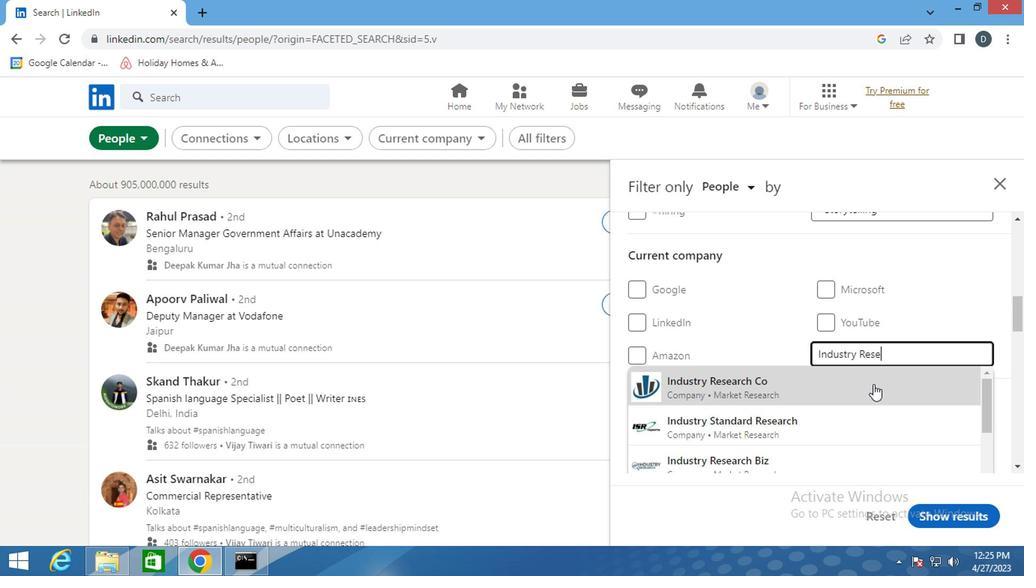 
Action: Mouse scrolled (871, 380) with delta (0, 0)
Screenshot: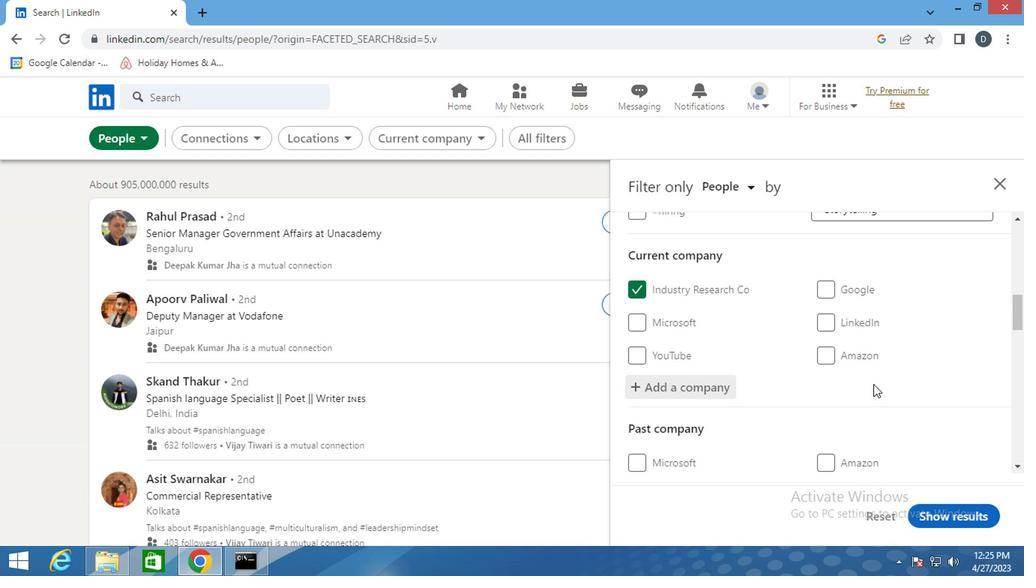 
Action: Mouse scrolled (871, 380) with delta (0, 0)
Screenshot: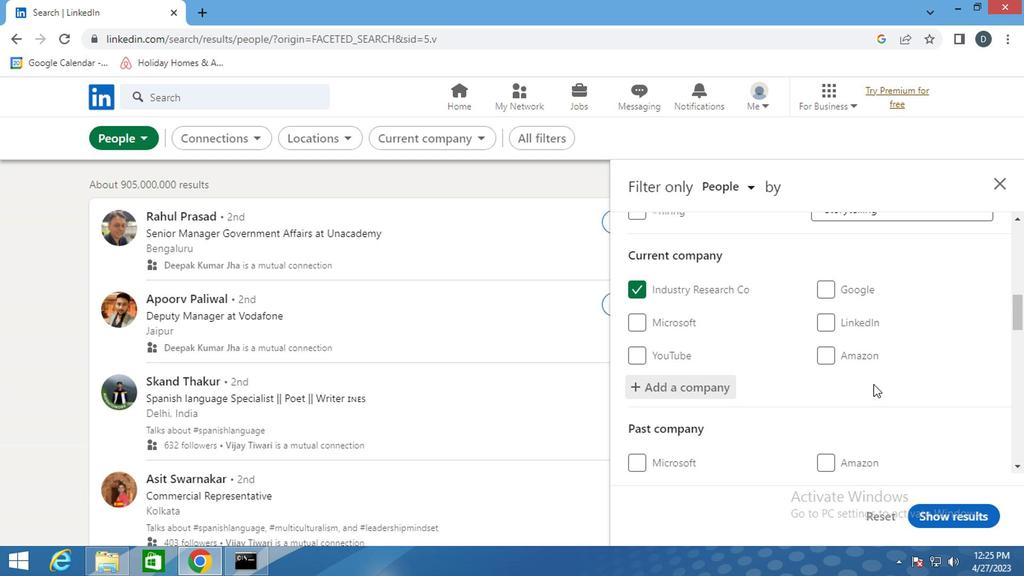 
Action: Mouse scrolled (871, 380) with delta (0, 0)
Screenshot: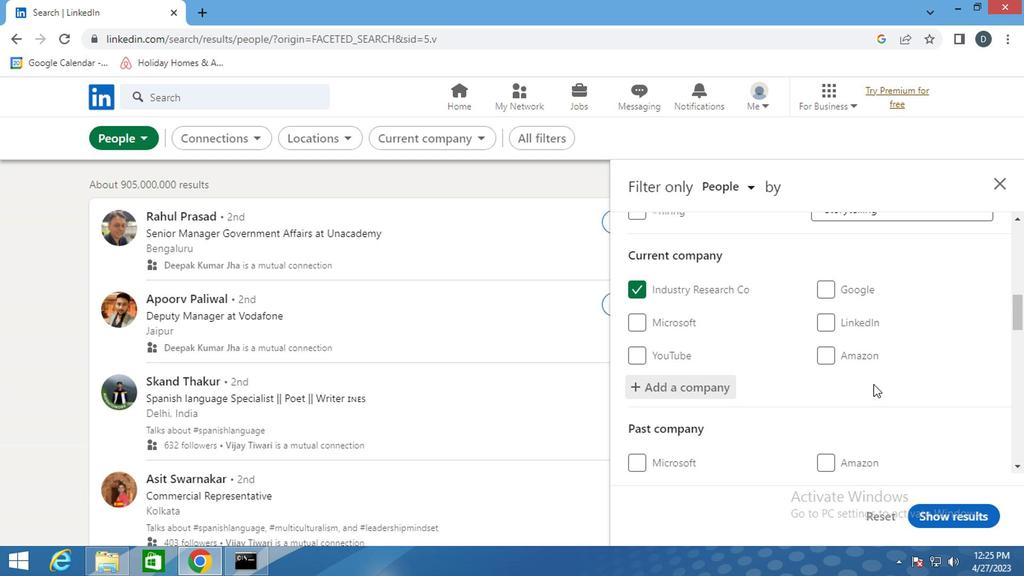 
Action: Mouse moved to (847, 372)
Screenshot: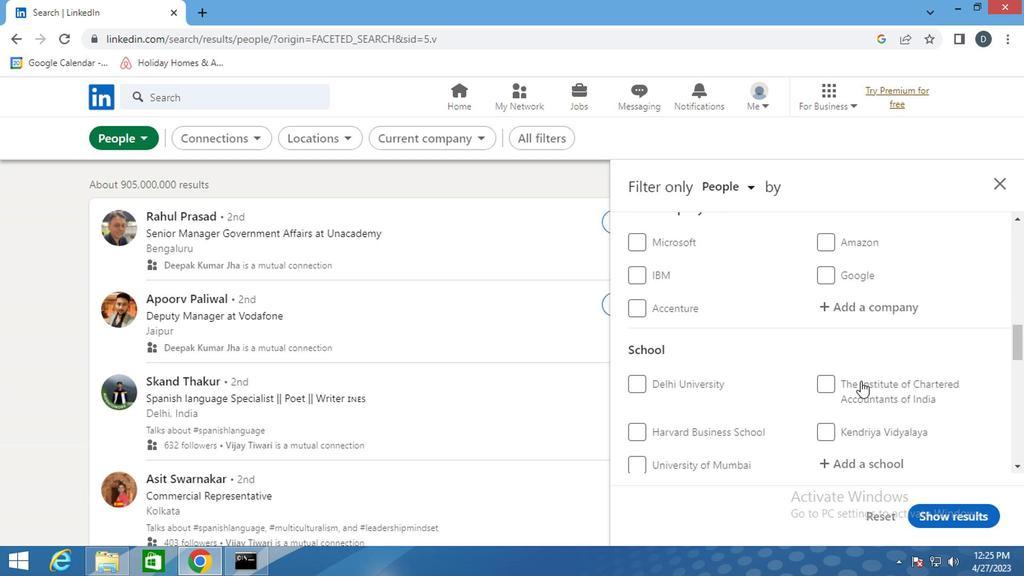 
Action: Mouse scrolled (847, 372) with delta (0, 0)
Screenshot: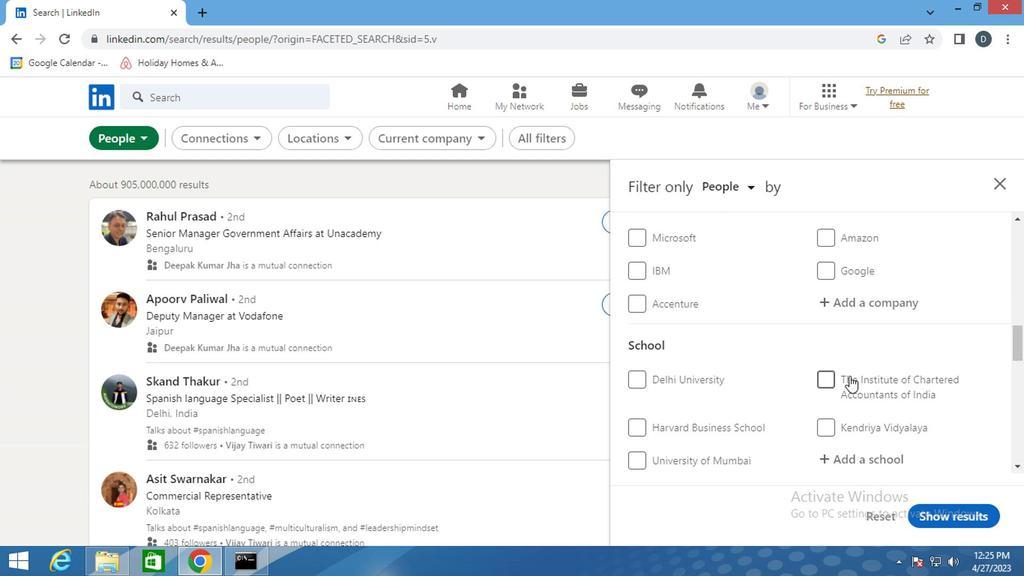 
Action: Mouse moved to (862, 377)
Screenshot: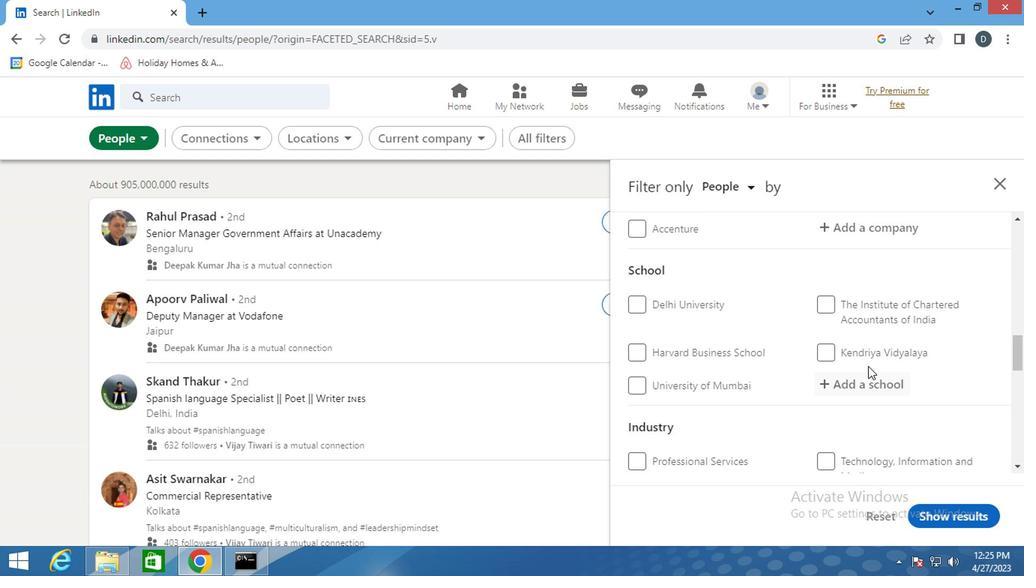 
Action: Mouse pressed left at (862, 377)
Screenshot: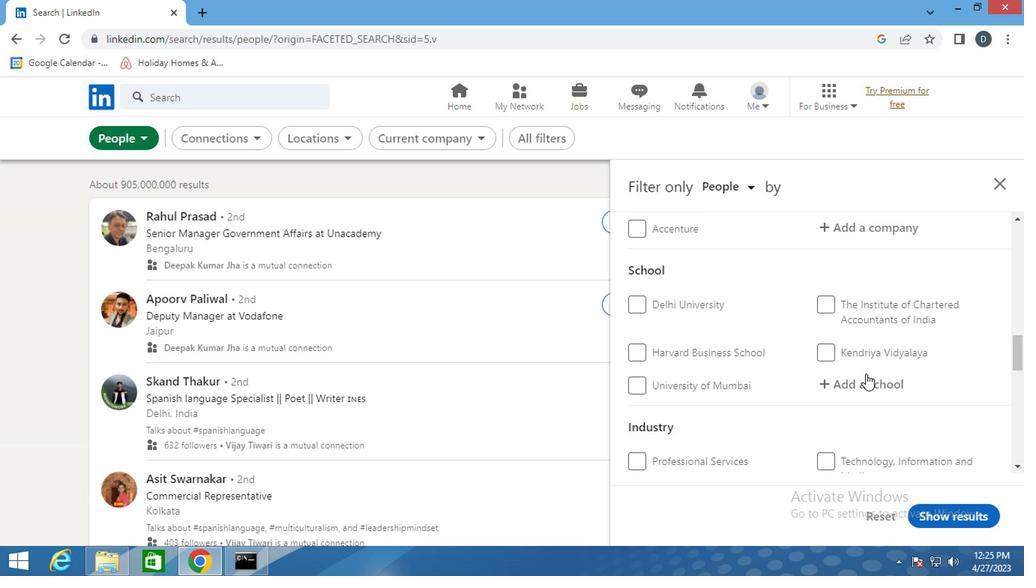 
Action: Key pressed <Key.shift><Key.shift><Key.shift>MULUND<Key.space><Key.shift>COLLEGE
Screenshot: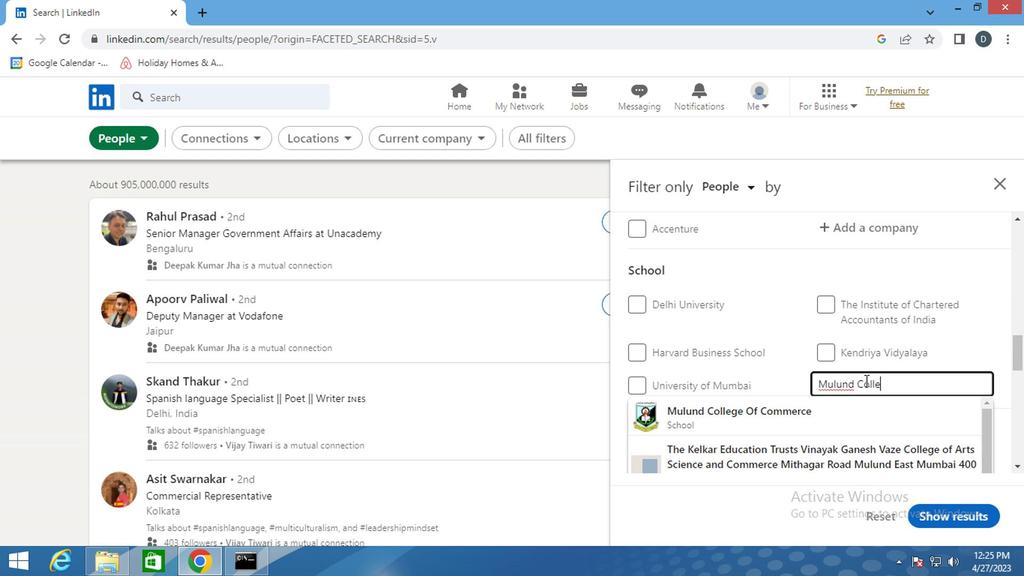 
Action: Mouse moved to (852, 402)
Screenshot: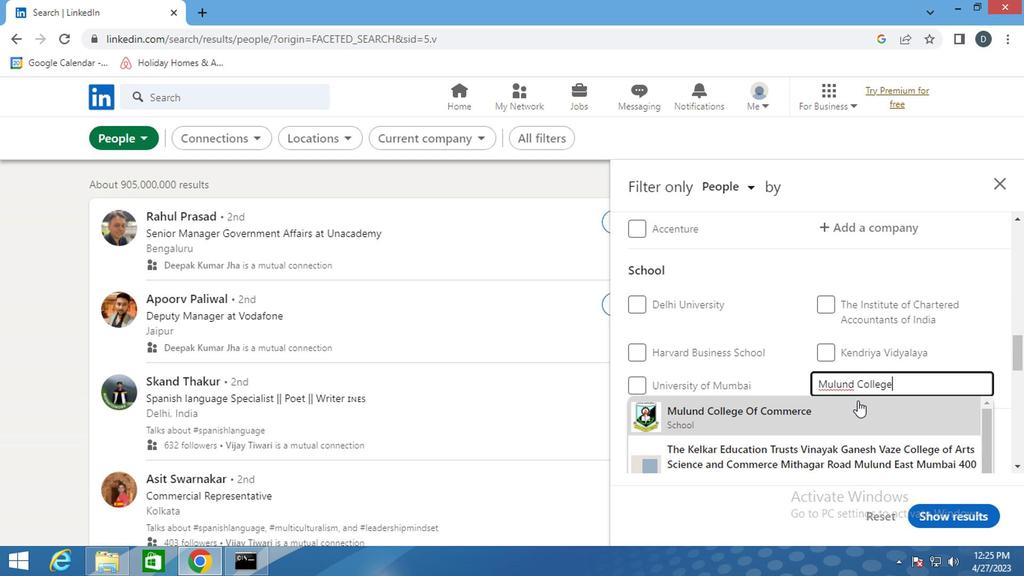 
Action: Mouse pressed left at (852, 402)
Screenshot: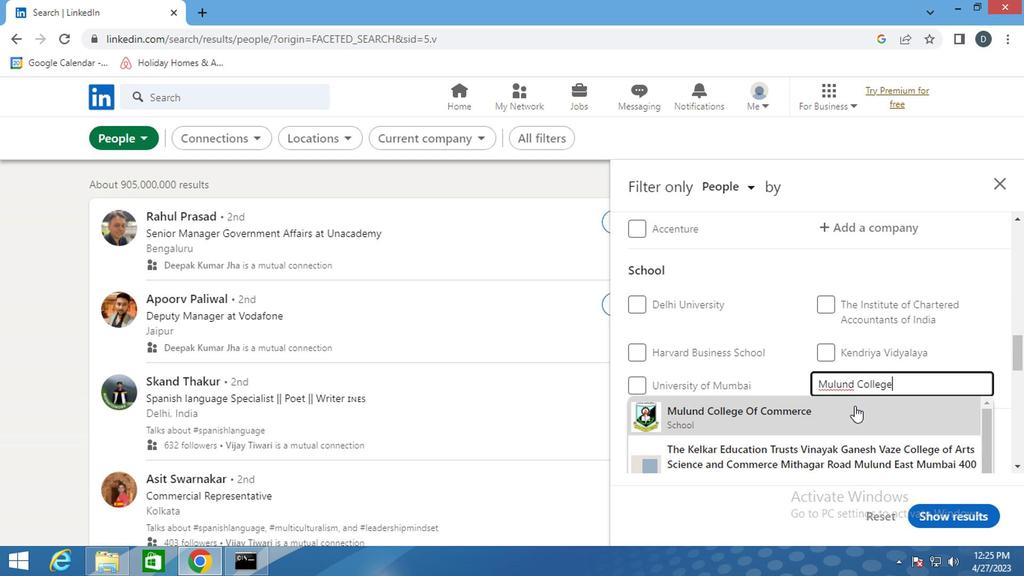 
Action: Mouse scrolled (852, 401) with delta (0, 0)
Screenshot: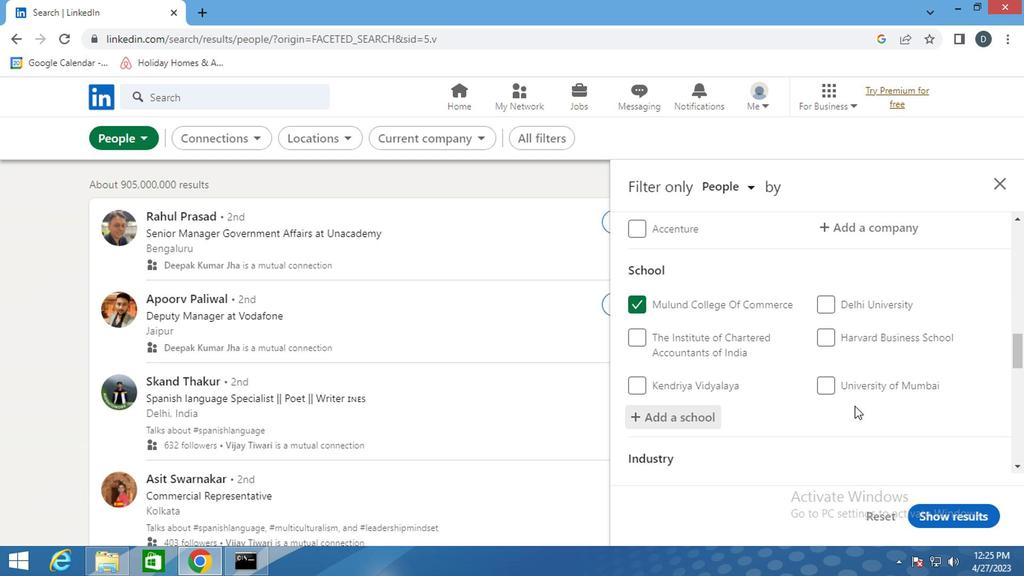 
Action: Mouse scrolled (852, 401) with delta (0, 0)
Screenshot: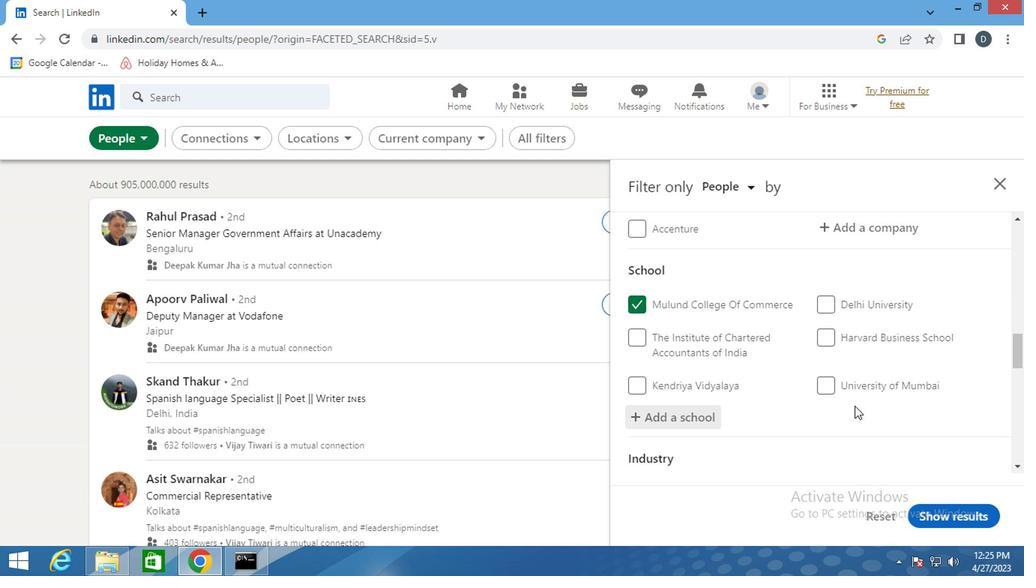 
Action: Mouse scrolled (852, 401) with delta (0, 0)
Screenshot: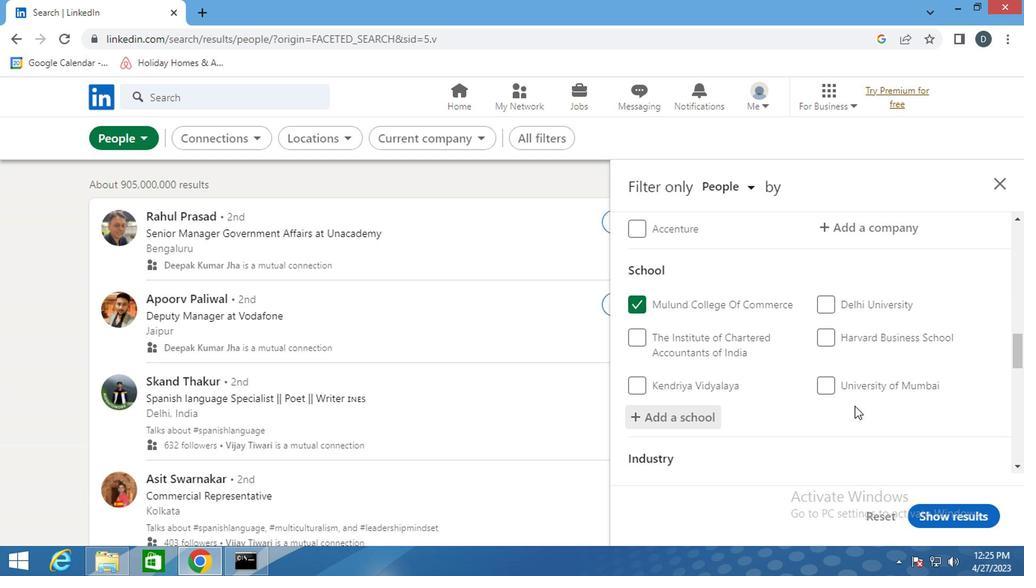 
Action: Mouse moved to (871, 357)
Screenshot: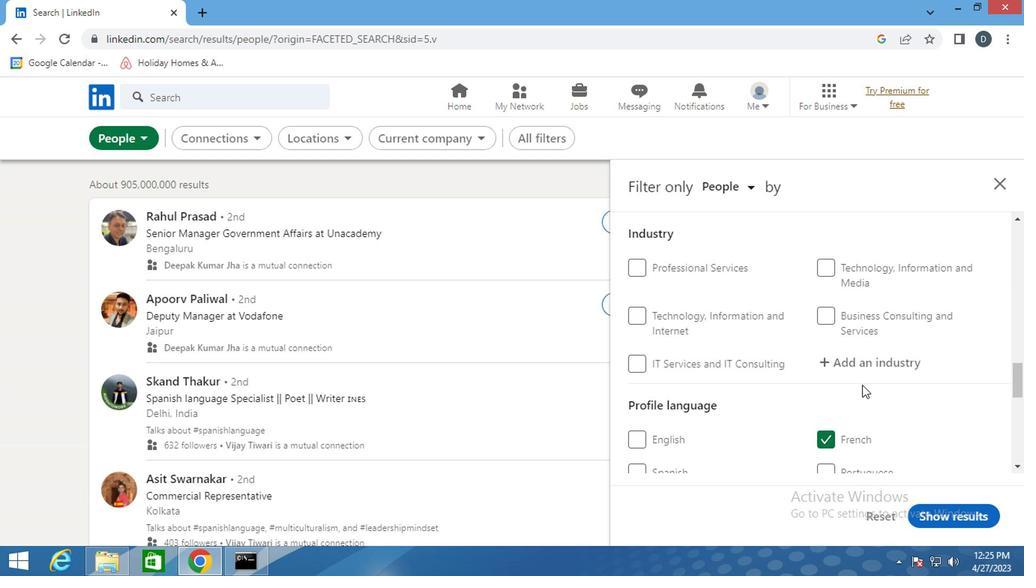 
Action: Mouse pressed left at (871, 357)
Screenshot: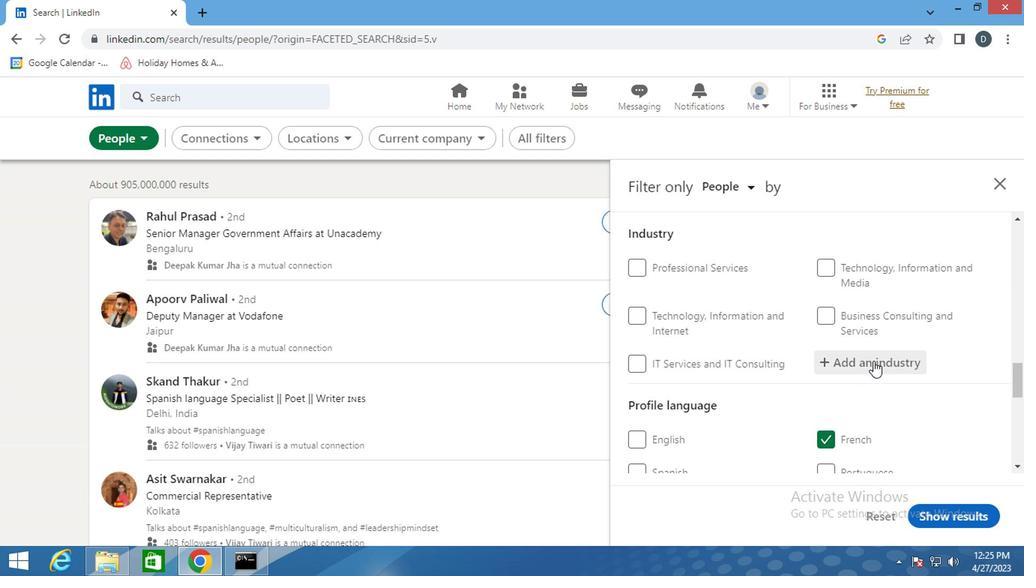 
Action: Key pressed <Key.shift><Key.shift>REUPHOL
Screenshot: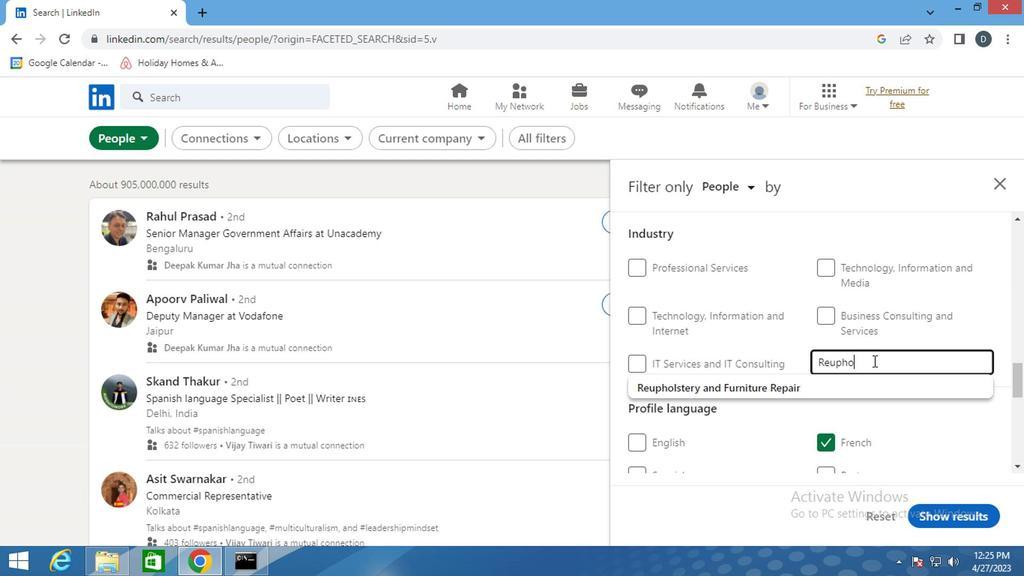 
Action: Mouse moved to (827, 378)
Screenshot: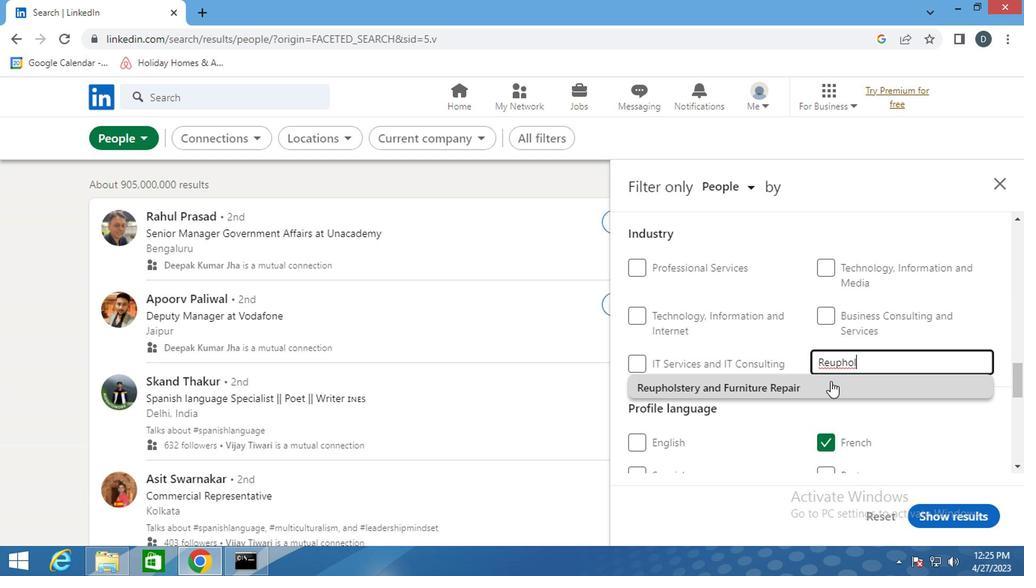 
Action: Mouse pressed left at (827, 378)
Screenshot: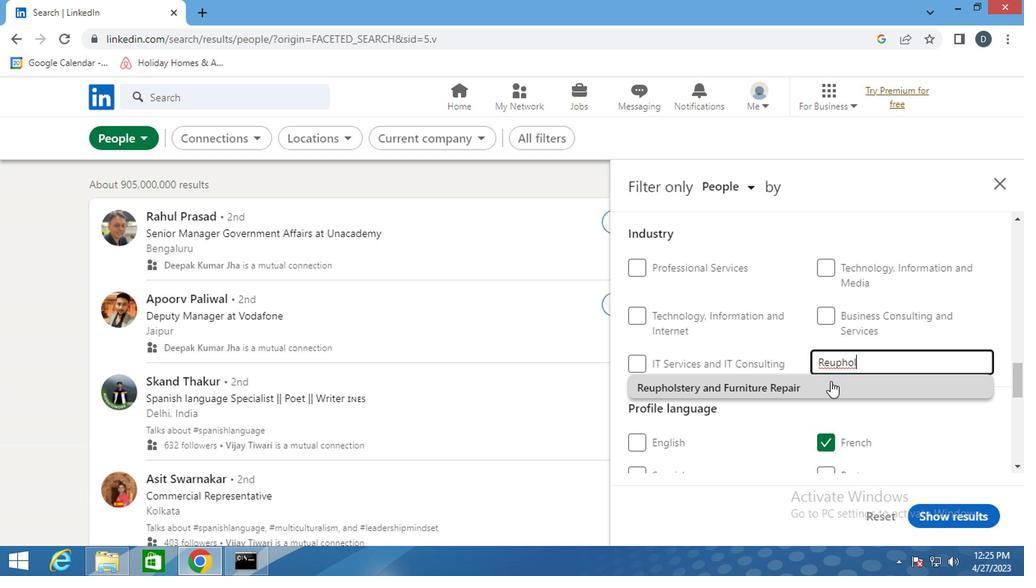 
Action: Mouse scrolled (827, 378) with delta (0, 0)
Screenshot: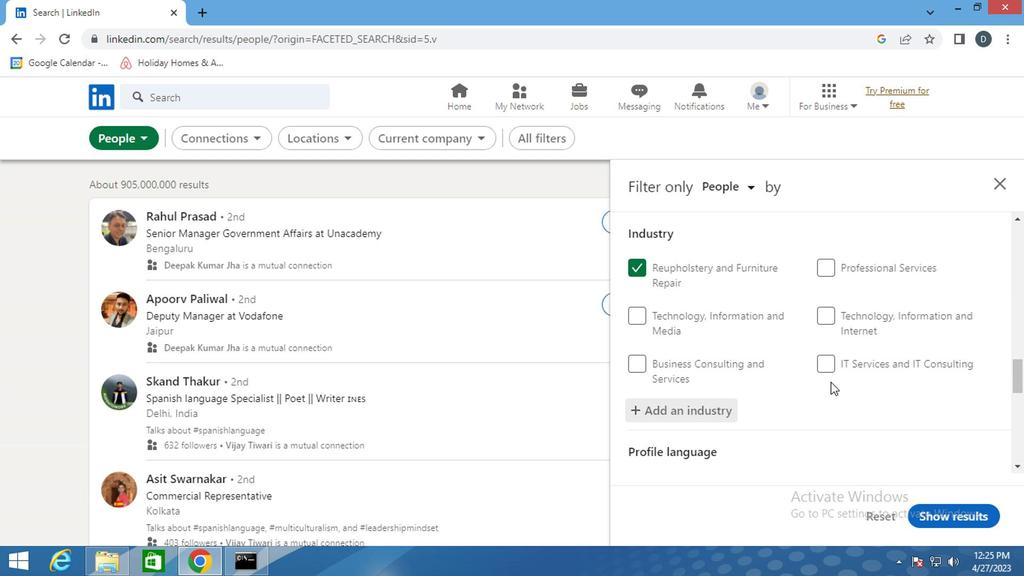 
Action: Mouse scrolled (827, 378) with delta (0, 0)
Screenshot: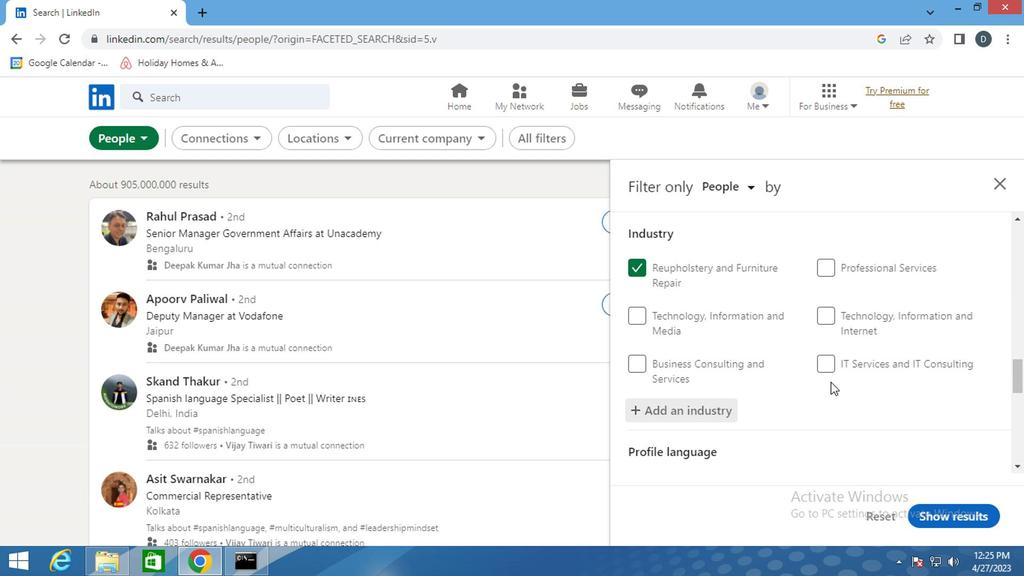 
Action: Mouse scrolled (827, 378) with delta (0, 0)
Screenshot: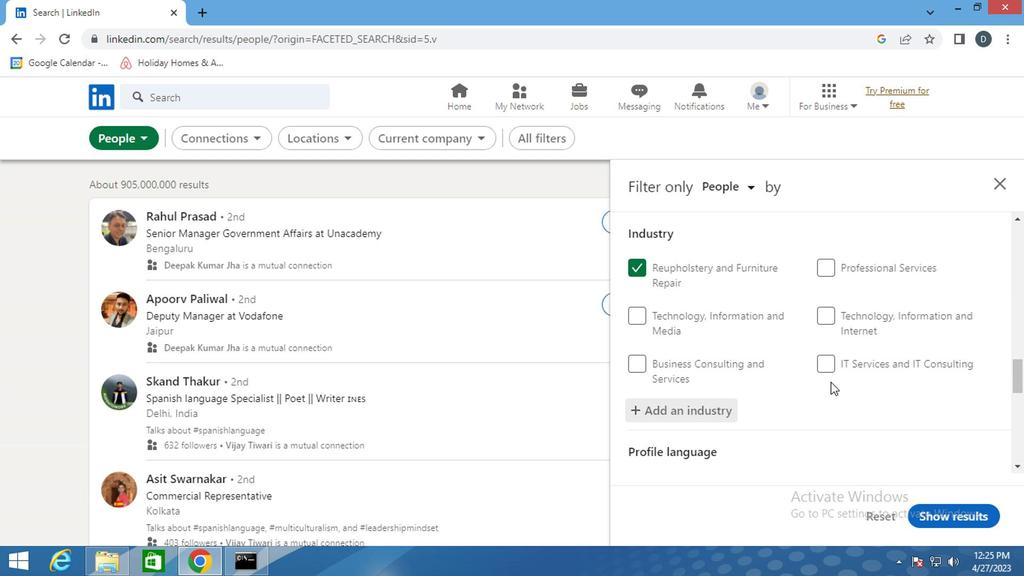 
Action: Mouse moved to (830, 374)
Screenshot: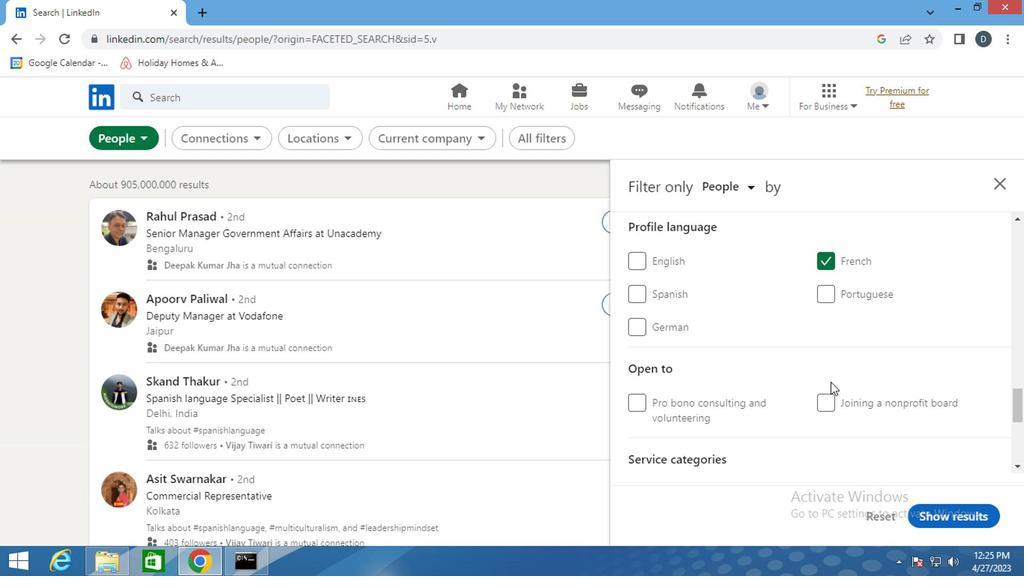 
Action: Mouse scrolled (830, 374) with delta (0, 0)
Screenshot: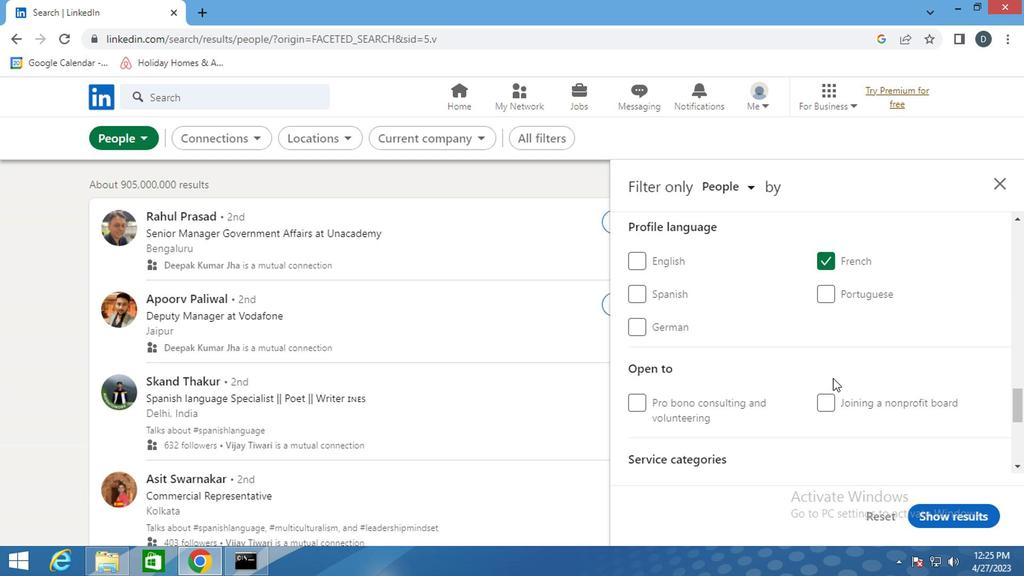 
Action: Mouse scrolled (830, 374) with delta (0, 0)
Screenshot: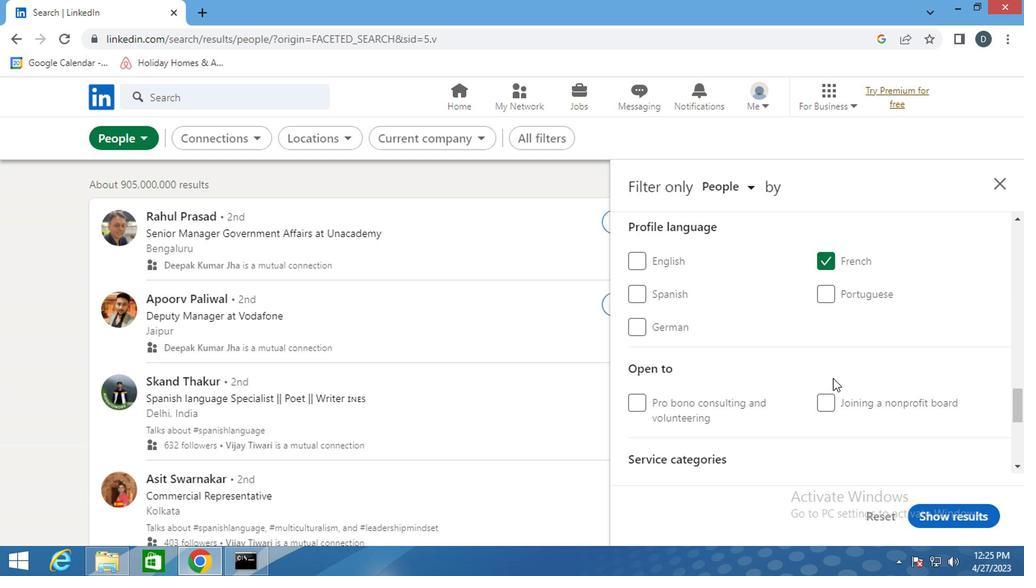 
Action: Mouse scrolled (830, 374) with delta (0, 0)
Screenshot: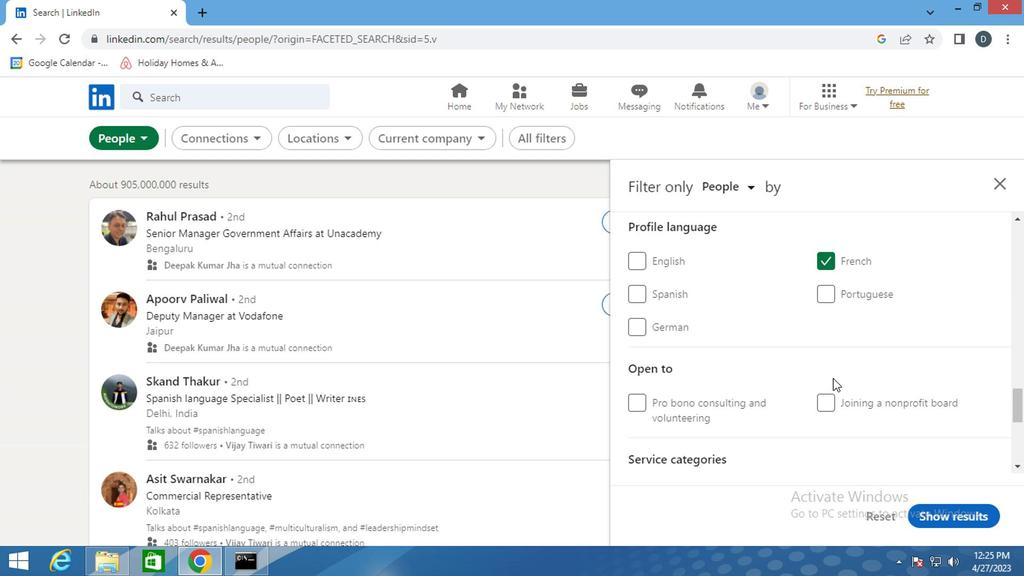 
Action: Mouse moved to (861, 333)
Screenshot: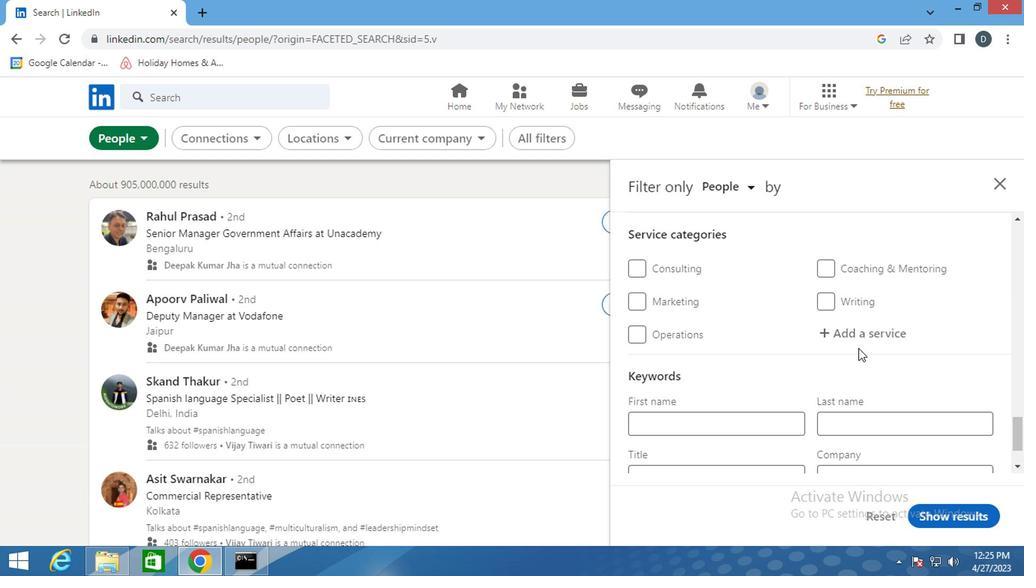 
Action: Mouse pressed left at (861, 333)
Screenshot: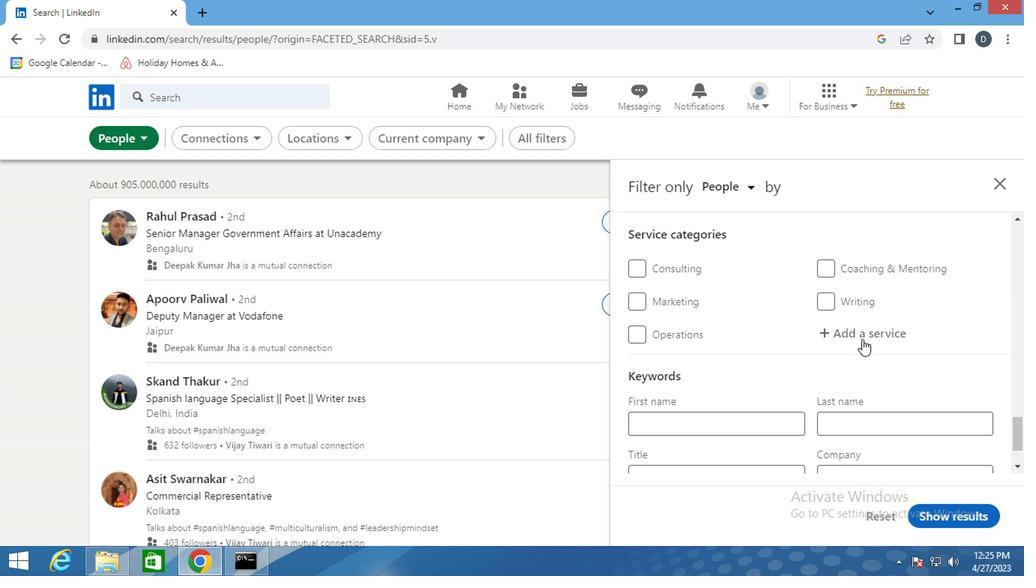 
Action: Mouse moved to (861, 333)
Screenshot: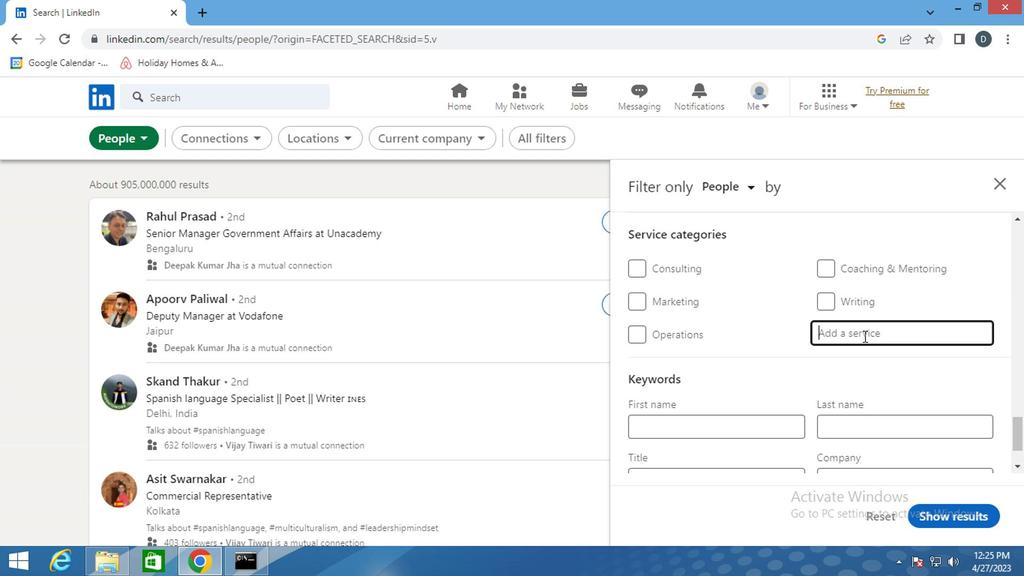 
Action: Key pressed <Key.shift>GHOSTWRI
Screenshot: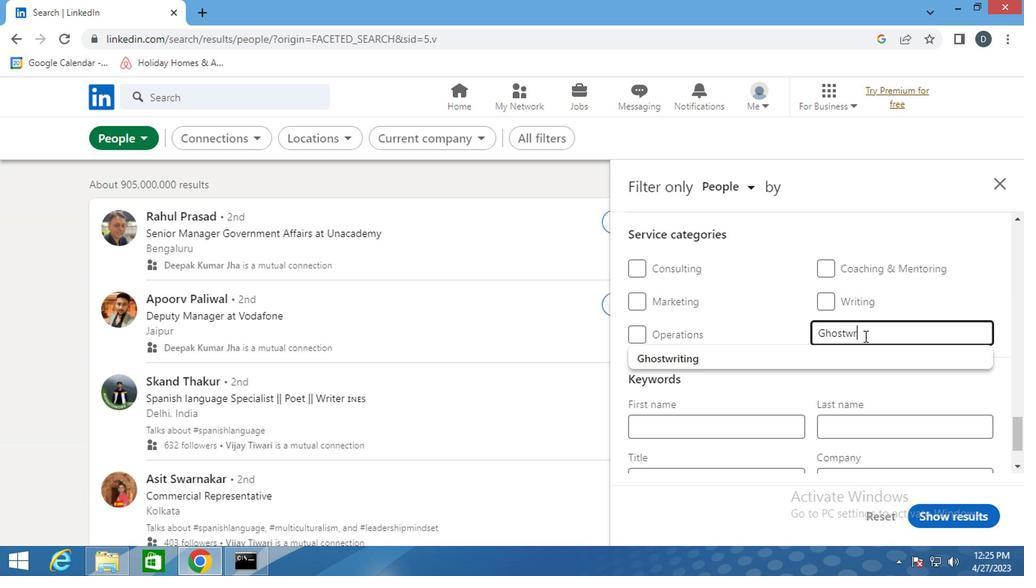 
Action: Mouse moved to (855, 351)
Screenshot: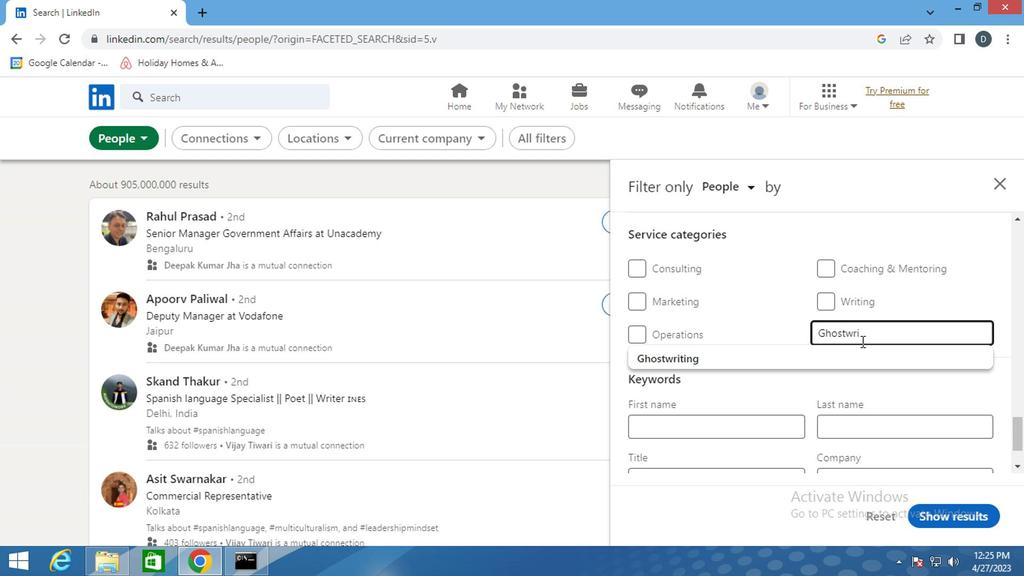 
Action: Mouse pressed left at (855, 351)
Screenshot: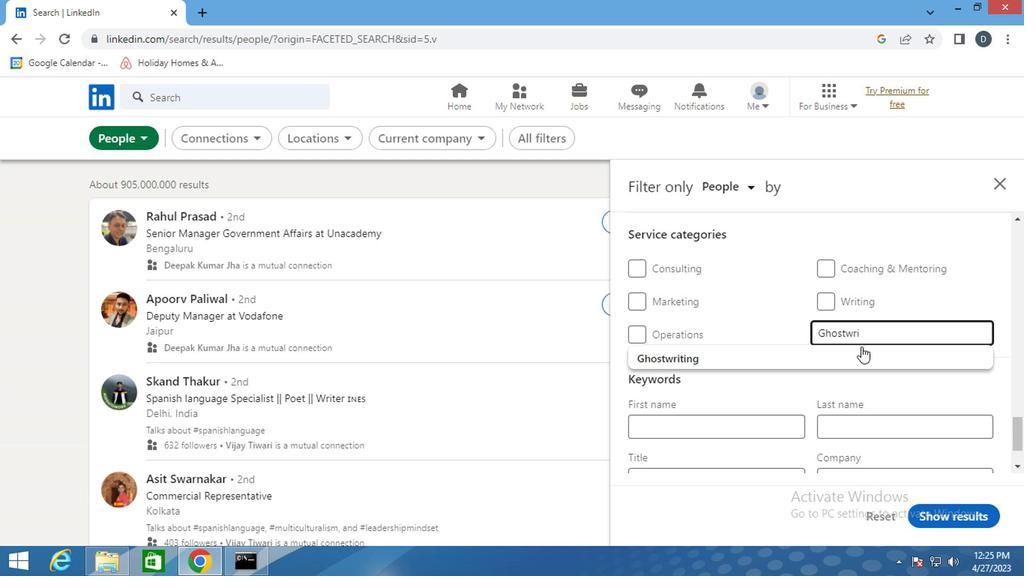 
Action: Mouse moved to (852, 353)
Screenshot: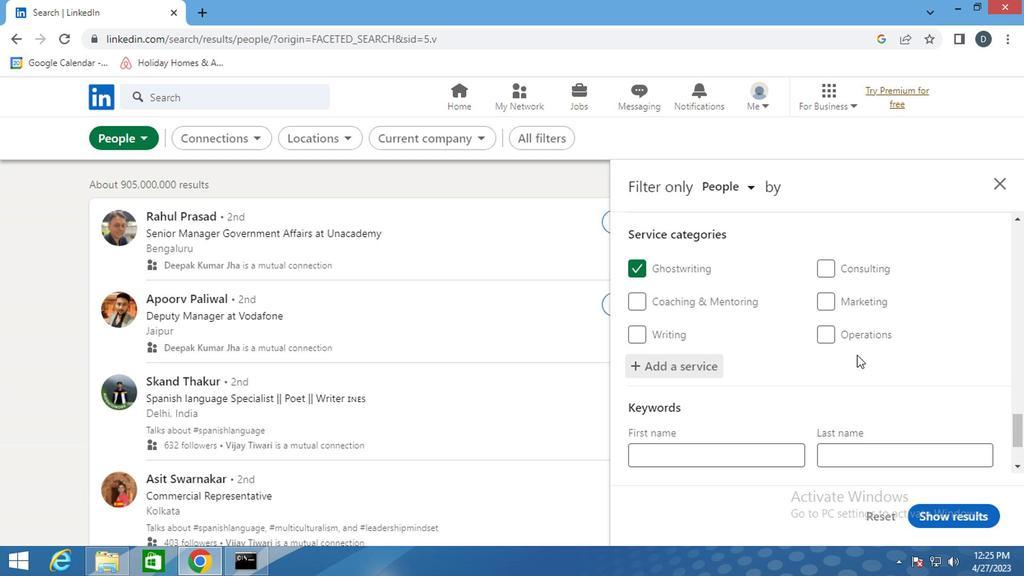
Action: Mouse scrolled (852, 352) with delta (0, -1)
Screenshot: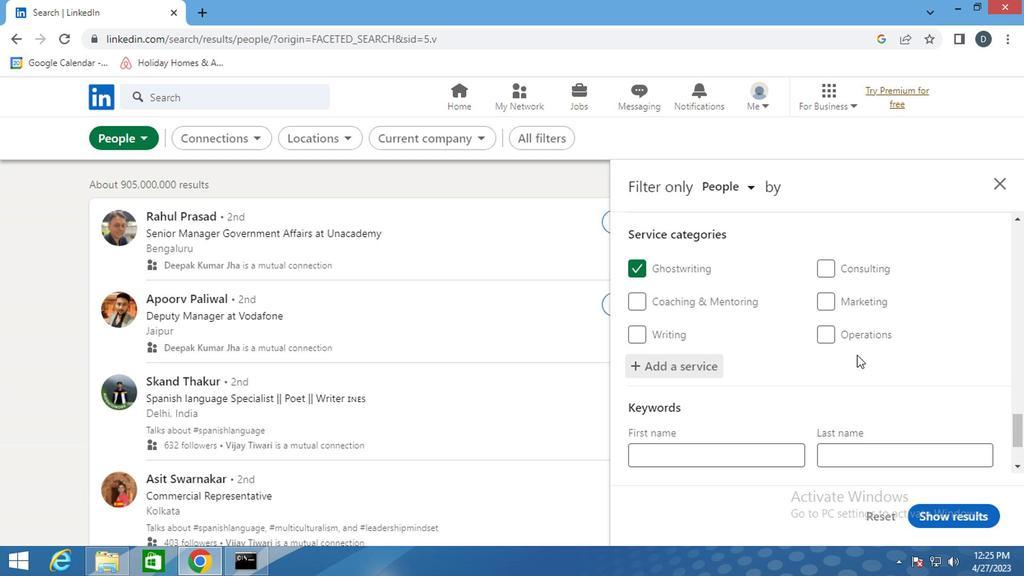 
Action: Mouse scrolled (852, 352) with delta (0, -1)
Screenshot: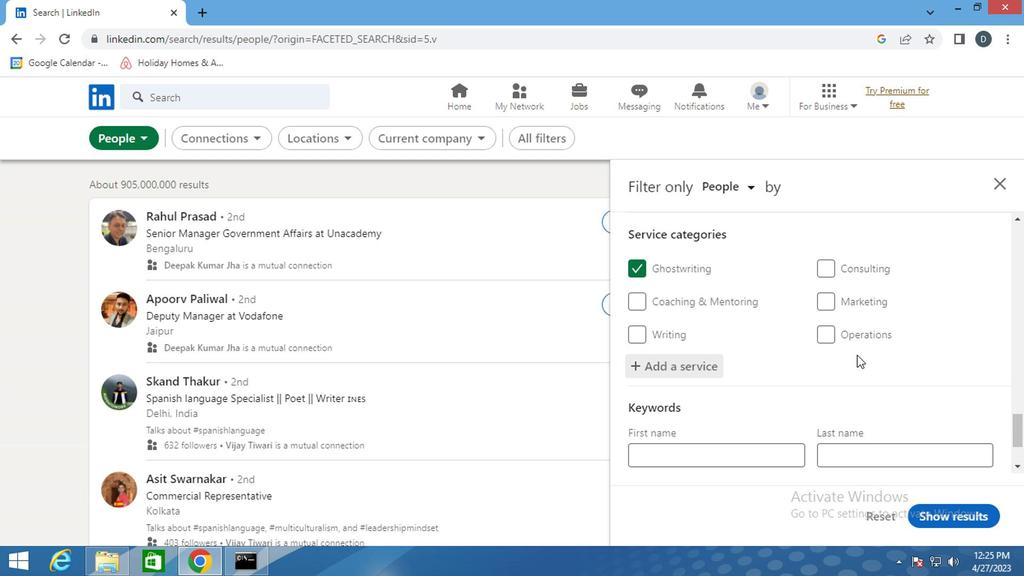 
Action: Mouse scrolled (852, 352) with delta (0, -1)
Screenshot: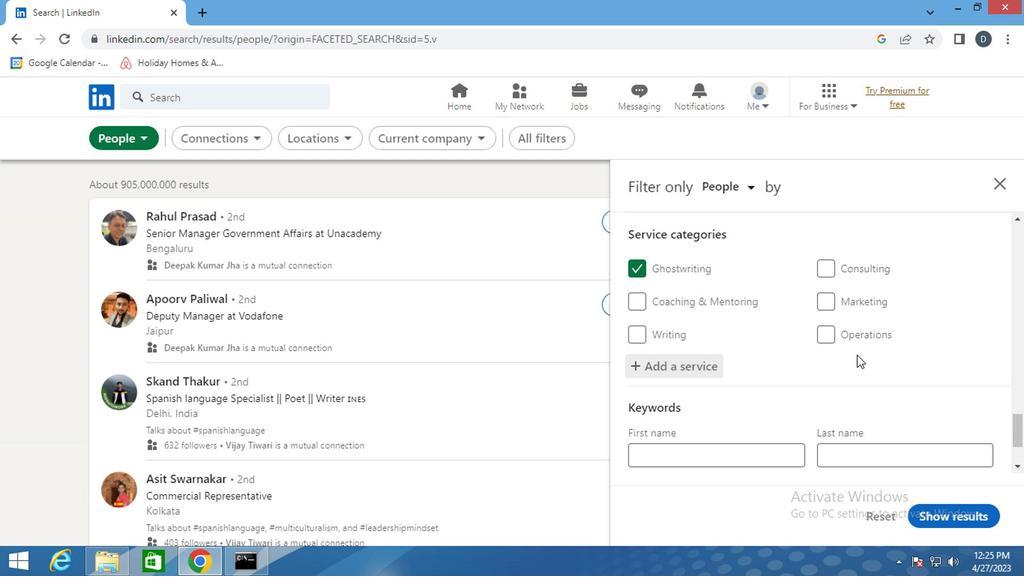
Action: Mouse moved to (852, 353)
Screenshot: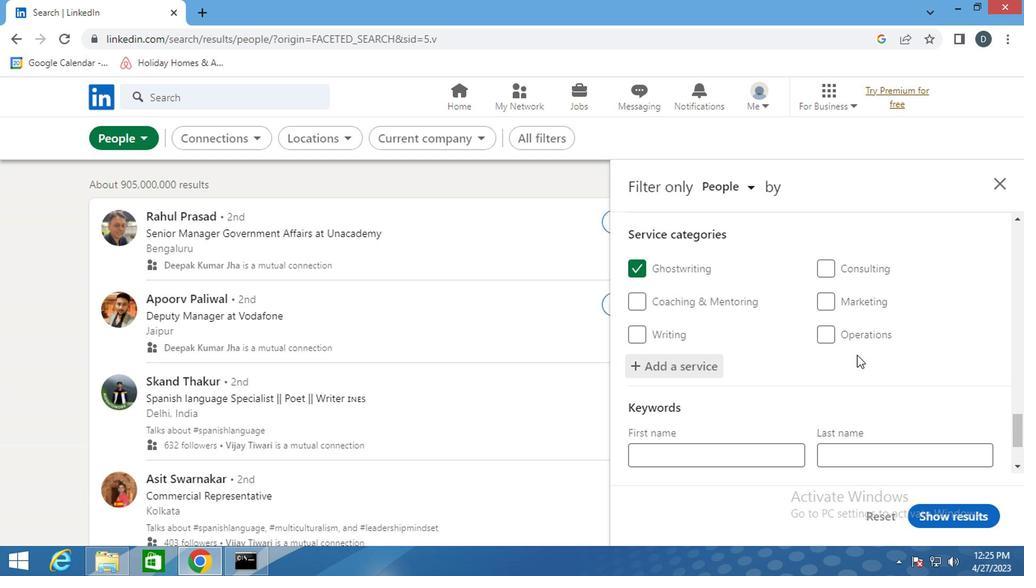 
Action: Mouse scrolled (852, 353) with delta (0, 0)
Screenshot: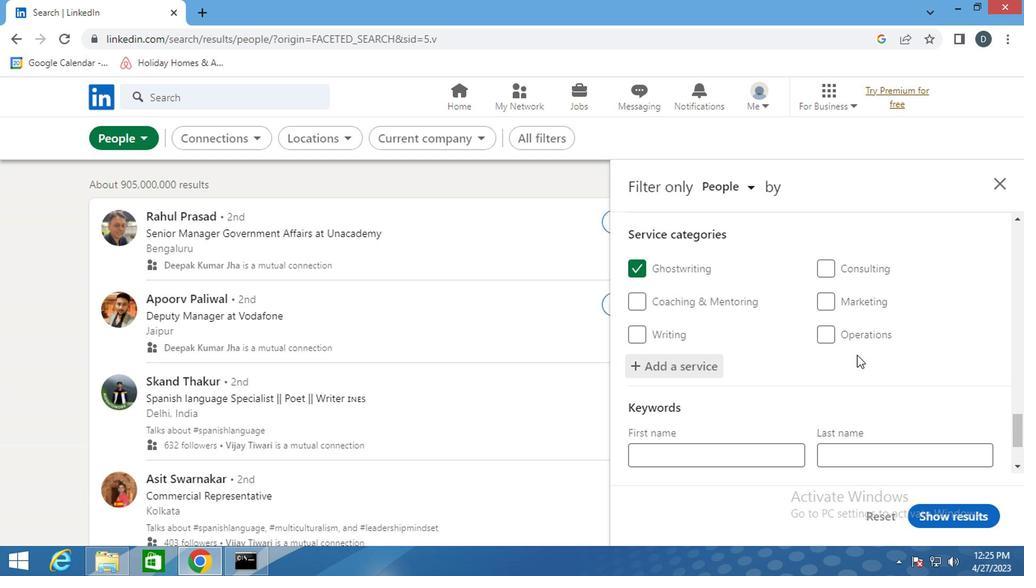 
Action: Mouse moved to (736, 393)
Screenshot: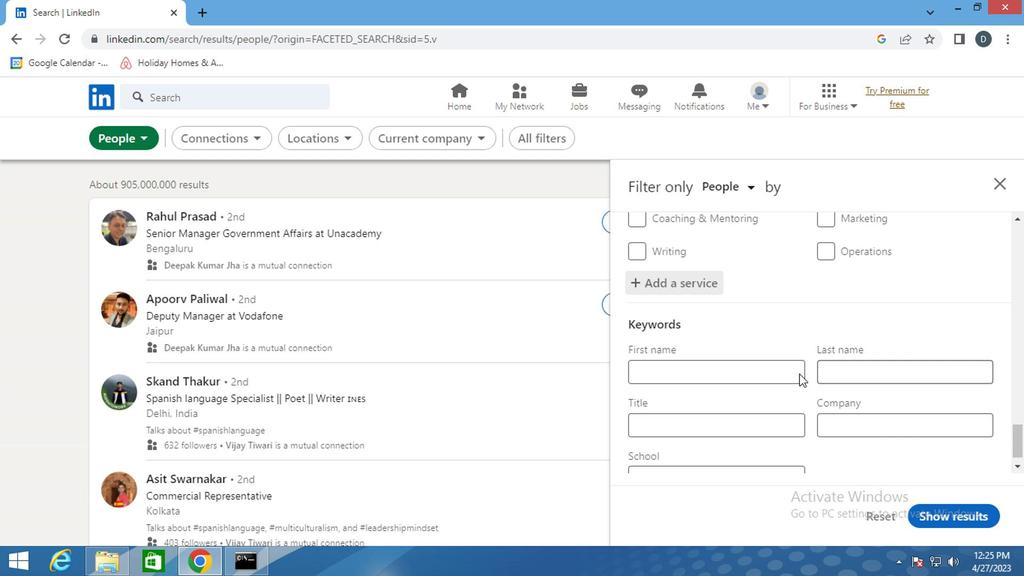 
Action: Mouse pressed left at (736, 393)
Screenshot: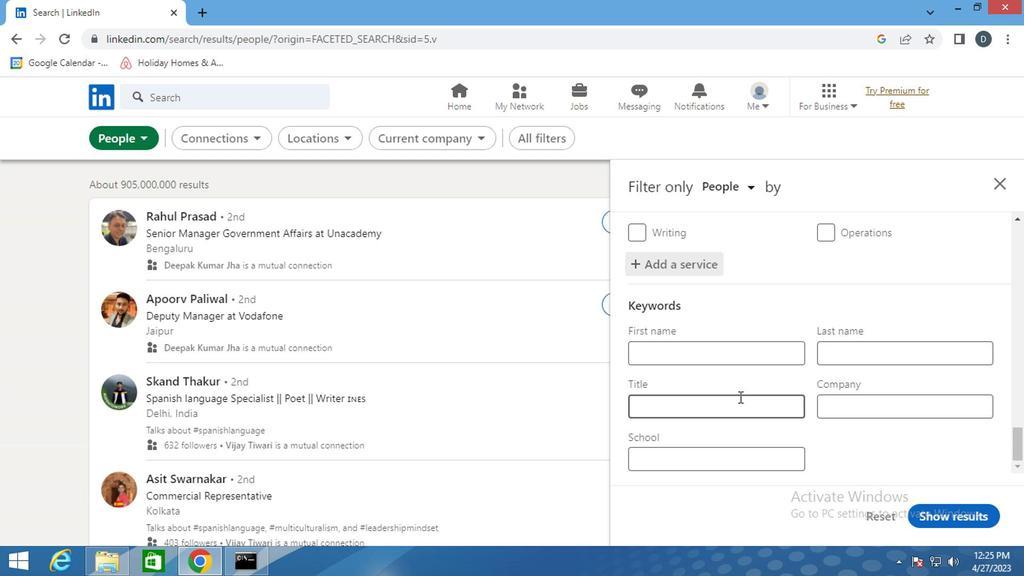 
Action: Key pressed <Key.shift>CHURCH<Key.space><Key.shift>VOLUNTT<Key.backspace>EER
Screenshot: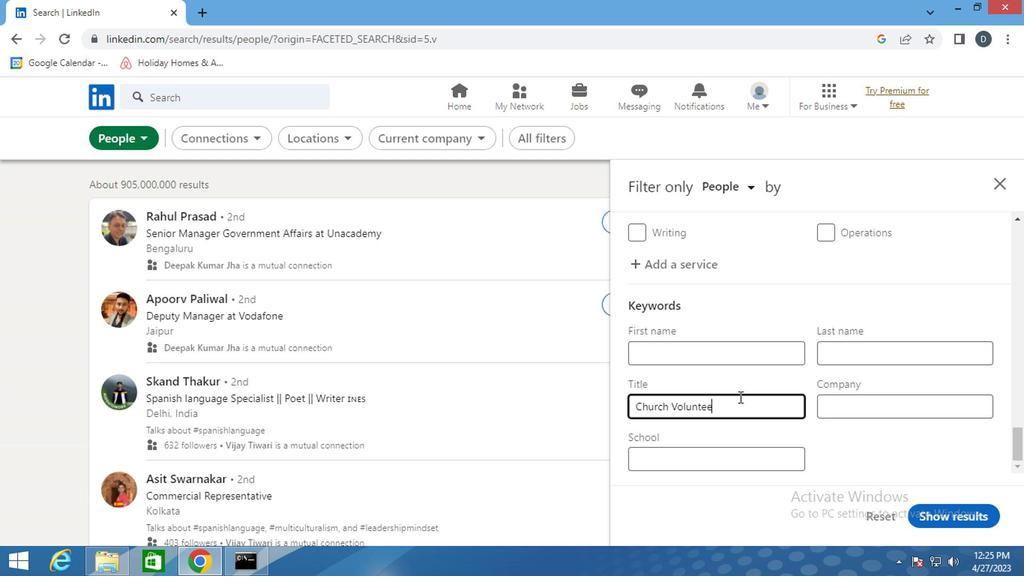 
Action: Mouse moved to (928, 513)
Screenshot: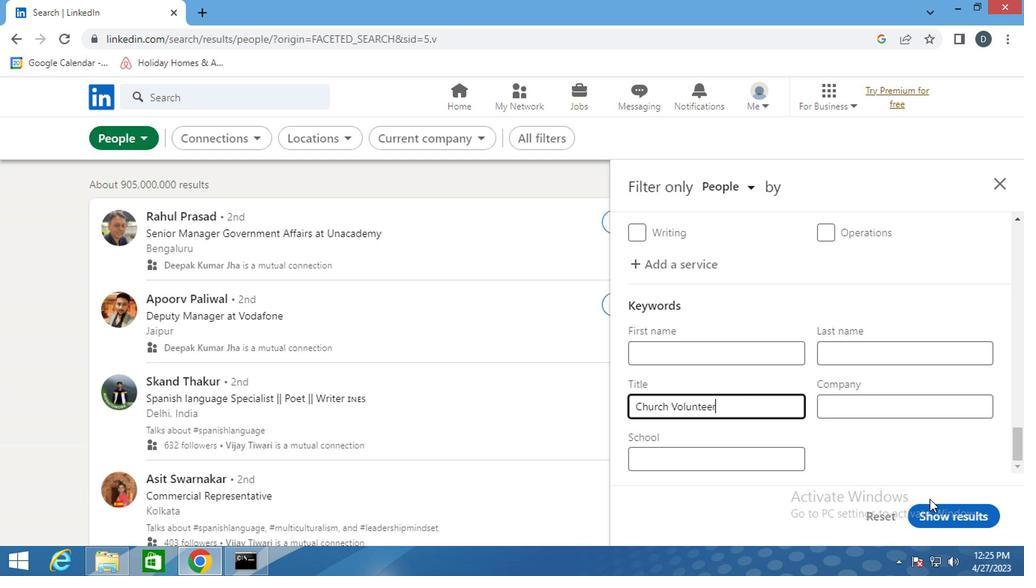 
Action: Mouse pressed left at (928, 513)
Screenshot: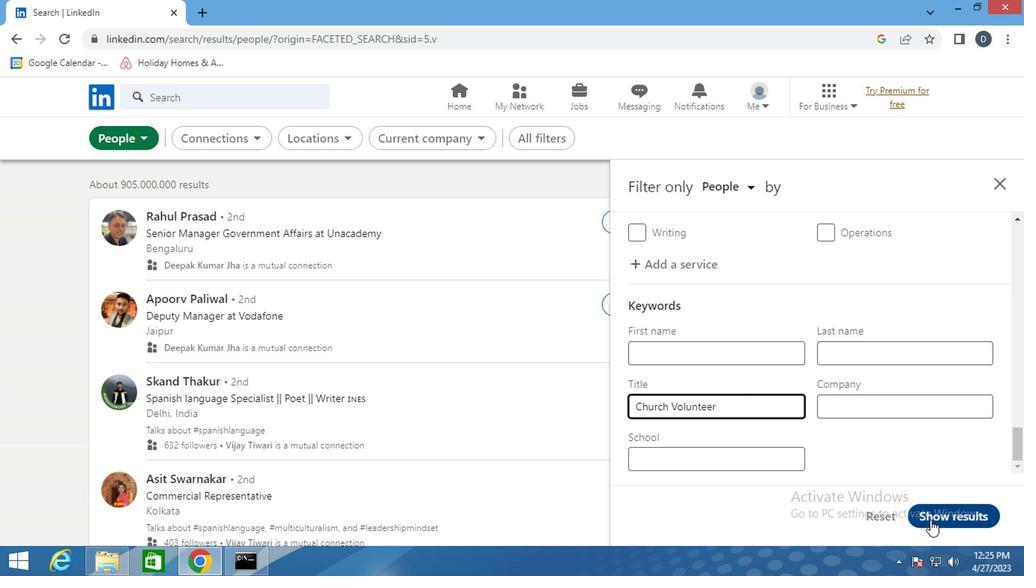 
Action: Mouse moved to (844, 365)
Screenshot: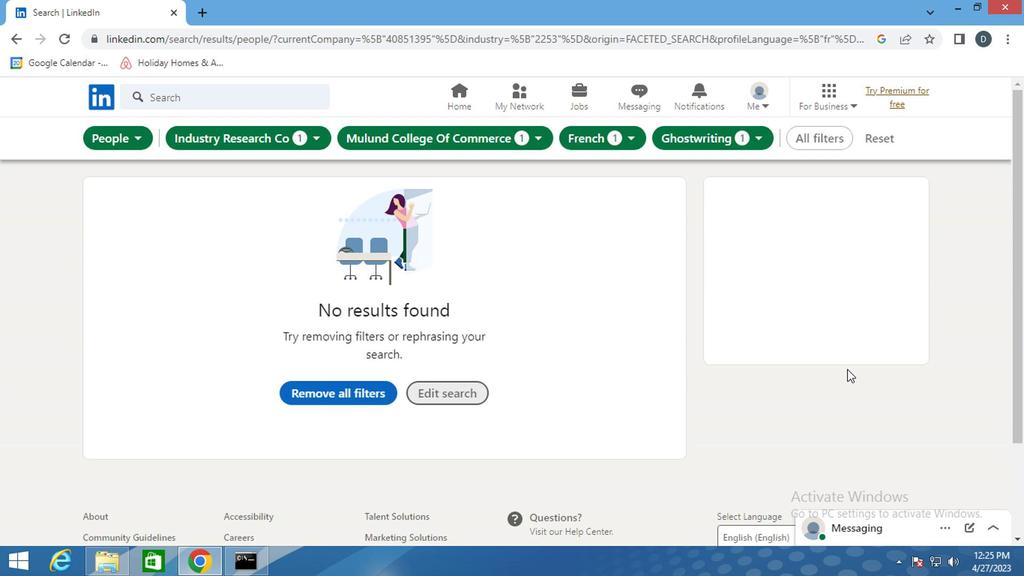 
